 Task: Search one way flight ticket for 2 adults, 2 infants in seat and 1 infant on lap in first from Nome: Nome Airport to Wilmington: Wilmington International Airport on 8-6-2023. Choice of flights is JetBlue. Number of bags: 3 checked bags. Price is upto 100000. Outbound departure time preference is 6:15.
Action: Mouse moved to (321, 135)
Screenshot: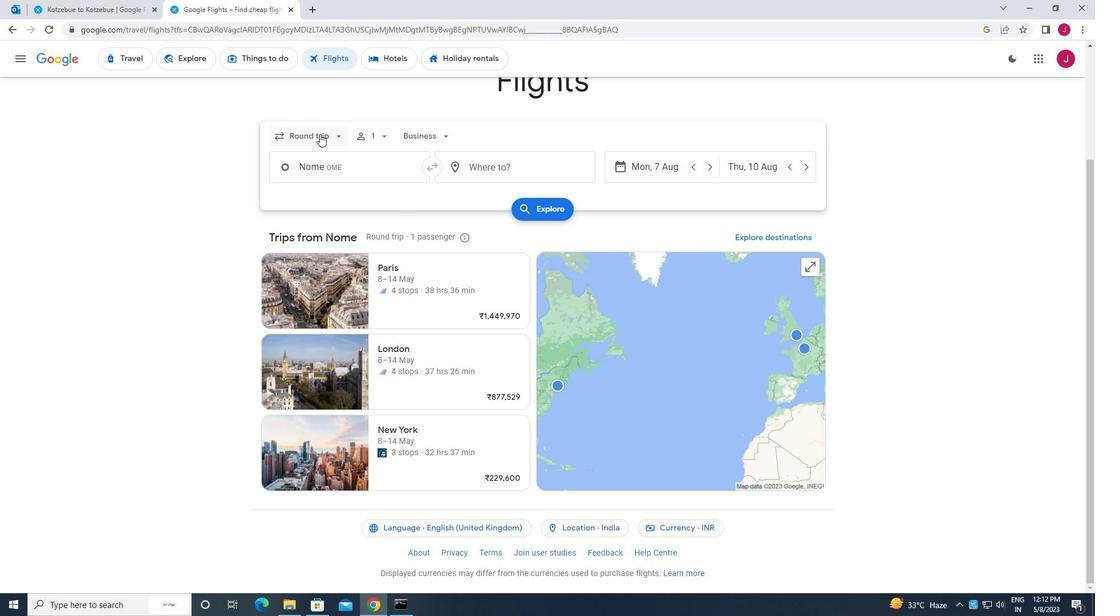 
Action: Mouse pressed left at (321, 135)
Screenshot: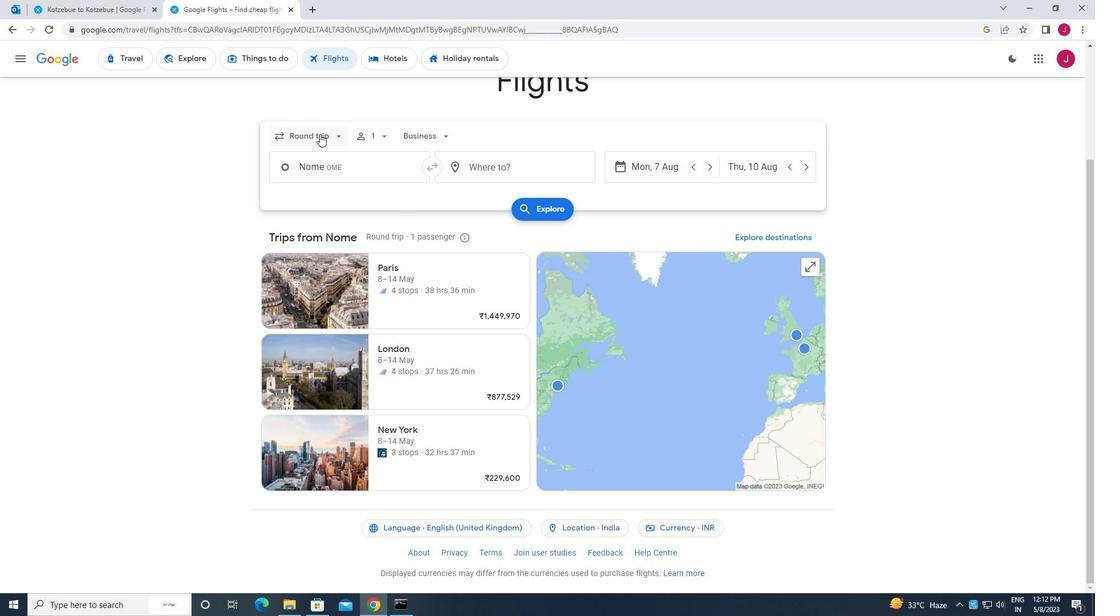 
Action: Mouse moved to (328, 185)
Screenshot: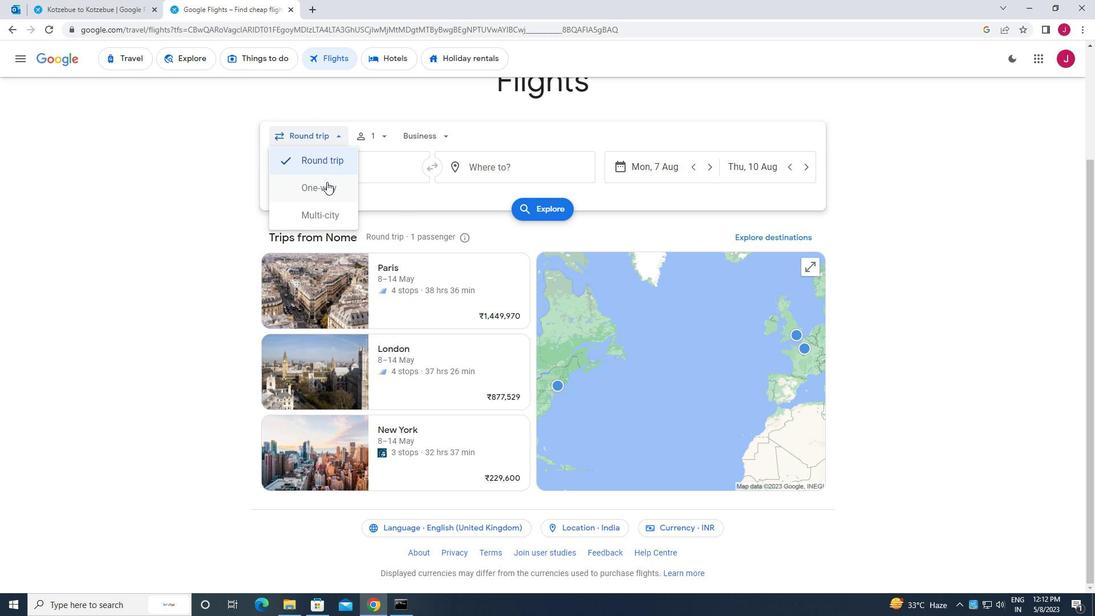 
Action: Mouse pressed left at (328, 185)
Screenshot: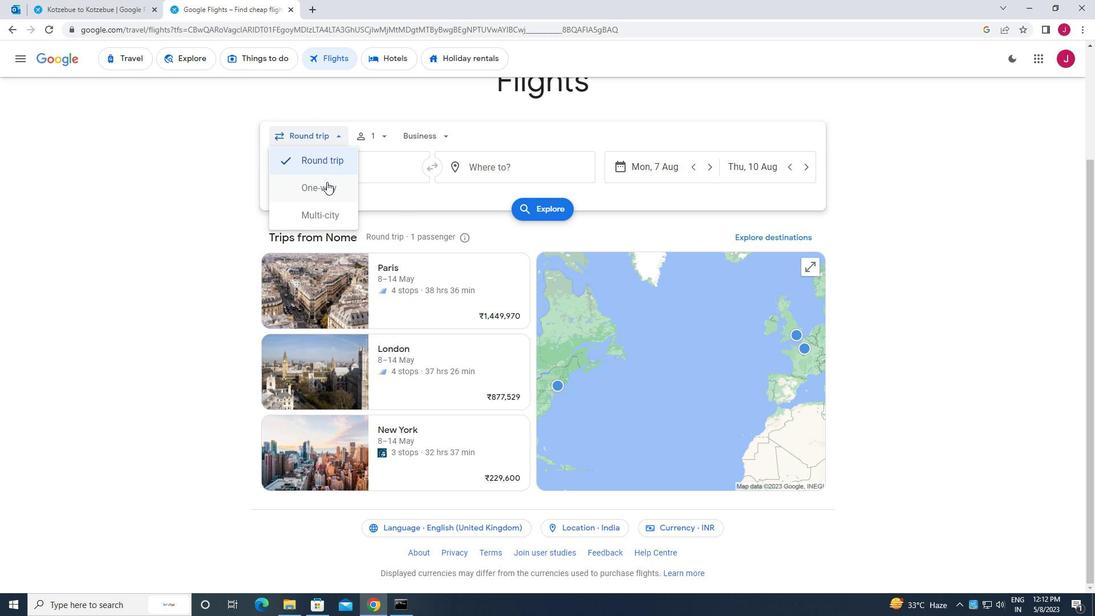 
Action: Mouse moved to (376, 135)
Screenshot: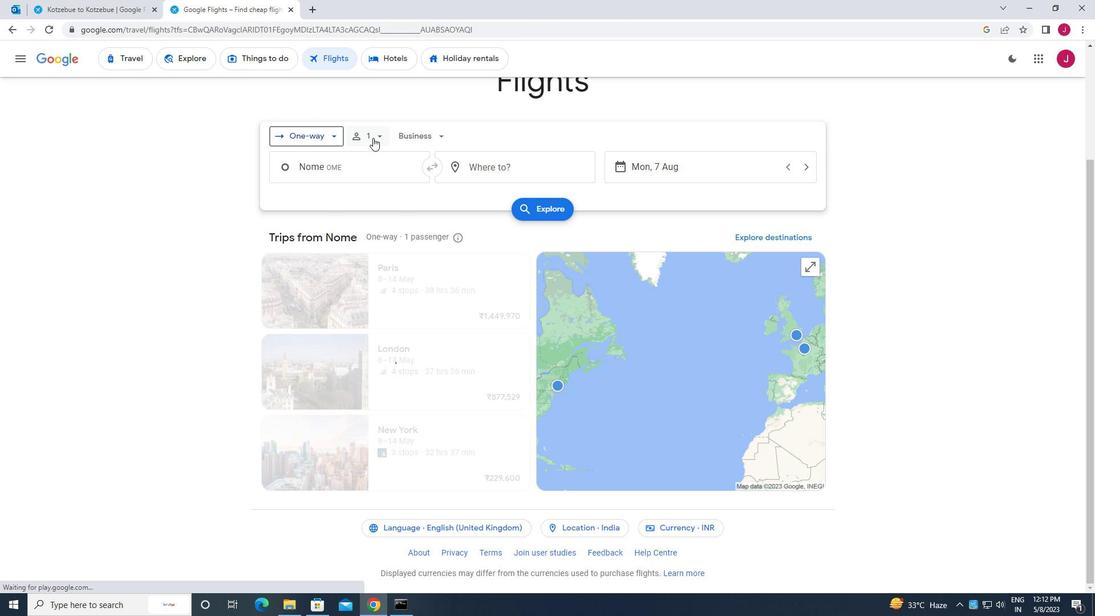 
Action: Mouse pressed left at (376, 135)
Screenshot: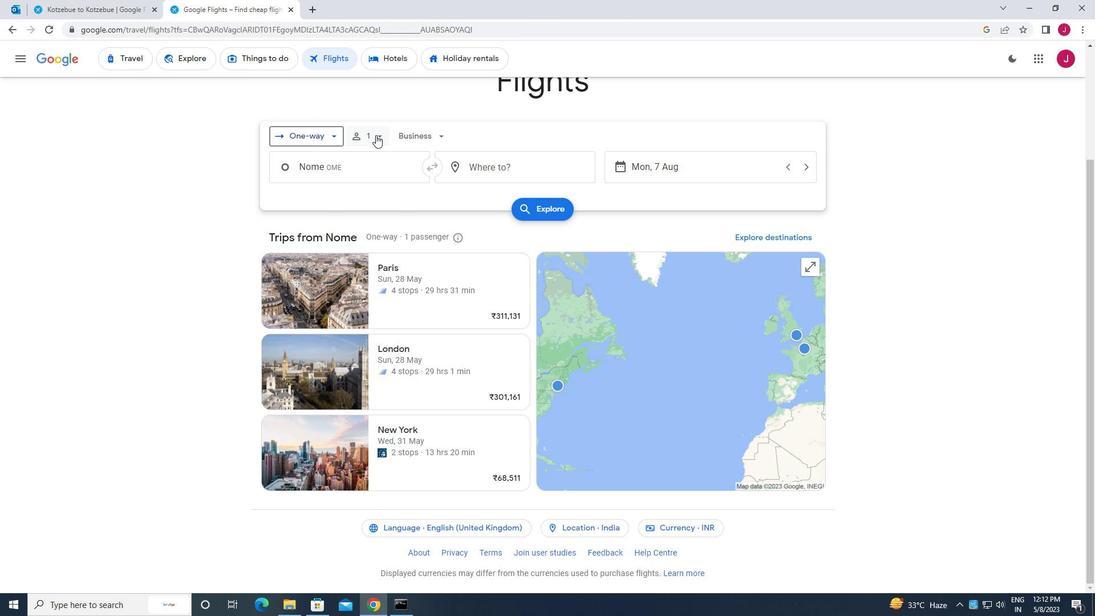 
Action: Mouse moved to (469, 164)
Screenshot: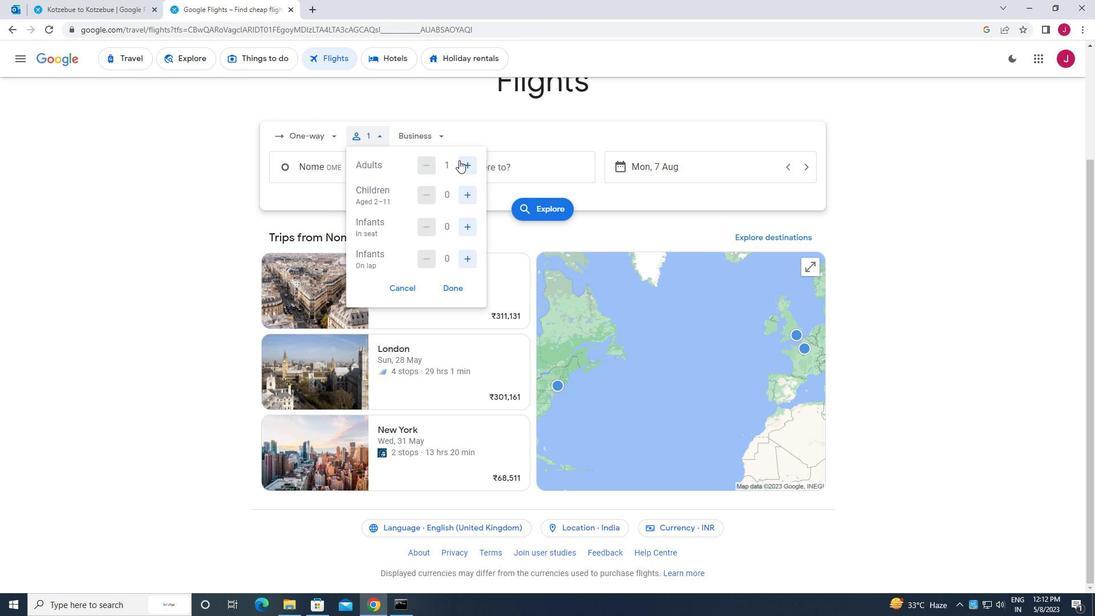 
Action: Mouse pressed left at (469, 164)
Screenshot: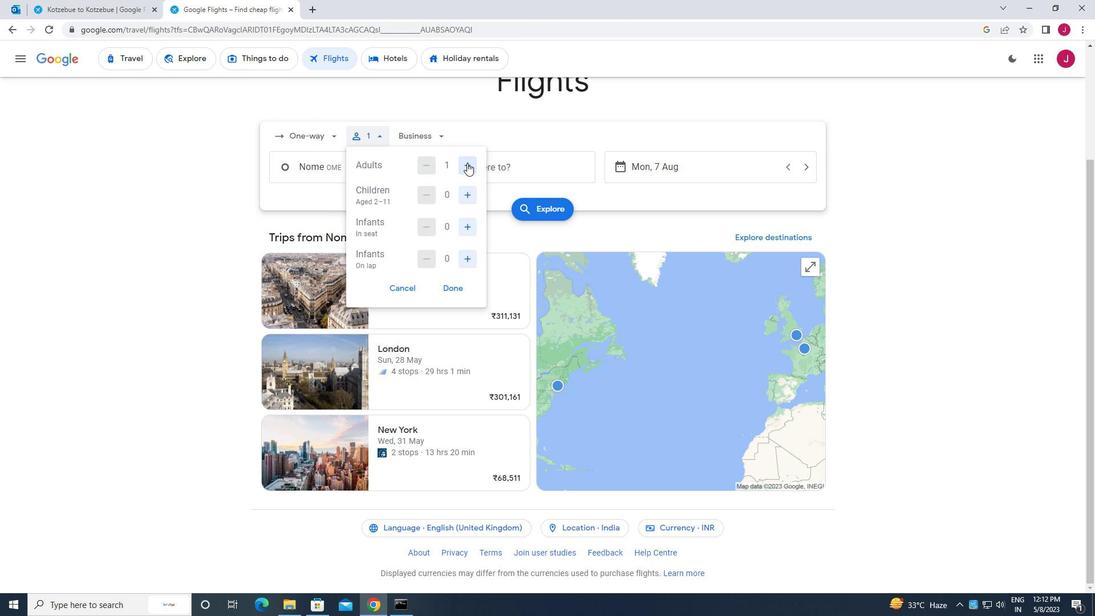 
Action: Mouse moved to (466, 196)
Screenshot: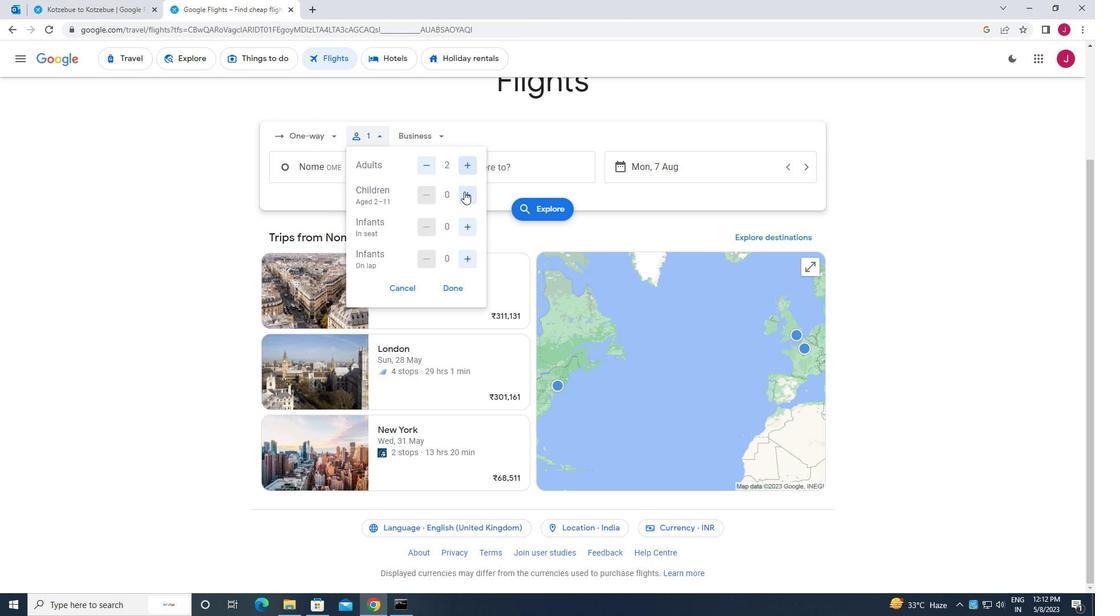 
Action: Mouse pressed left at (466, 196)
Screenshot: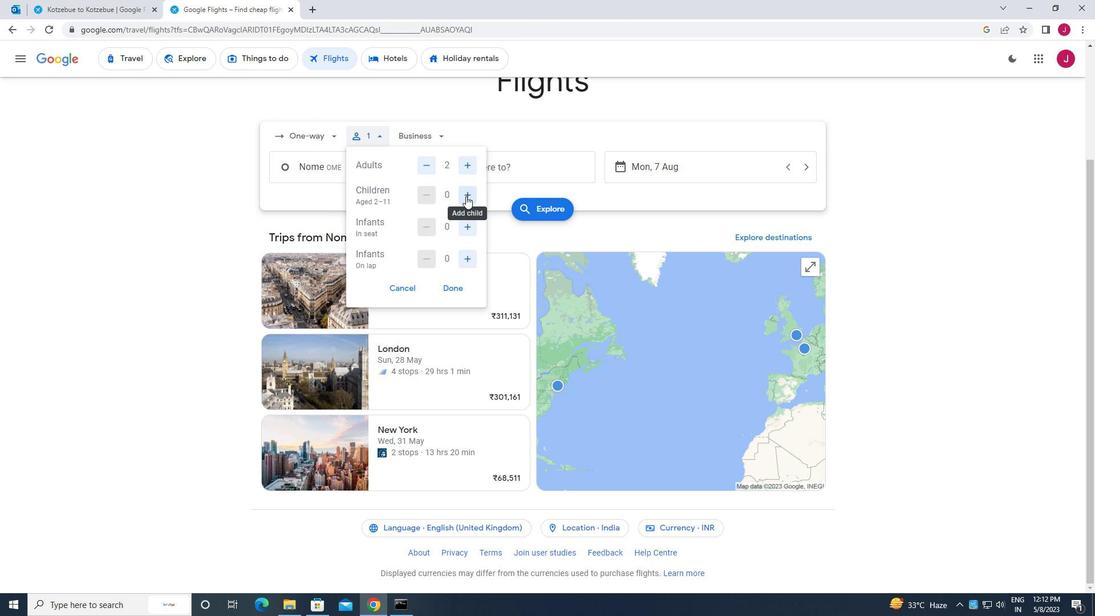 
Action: Mouse pressed left at (466, 196)
Screenshot: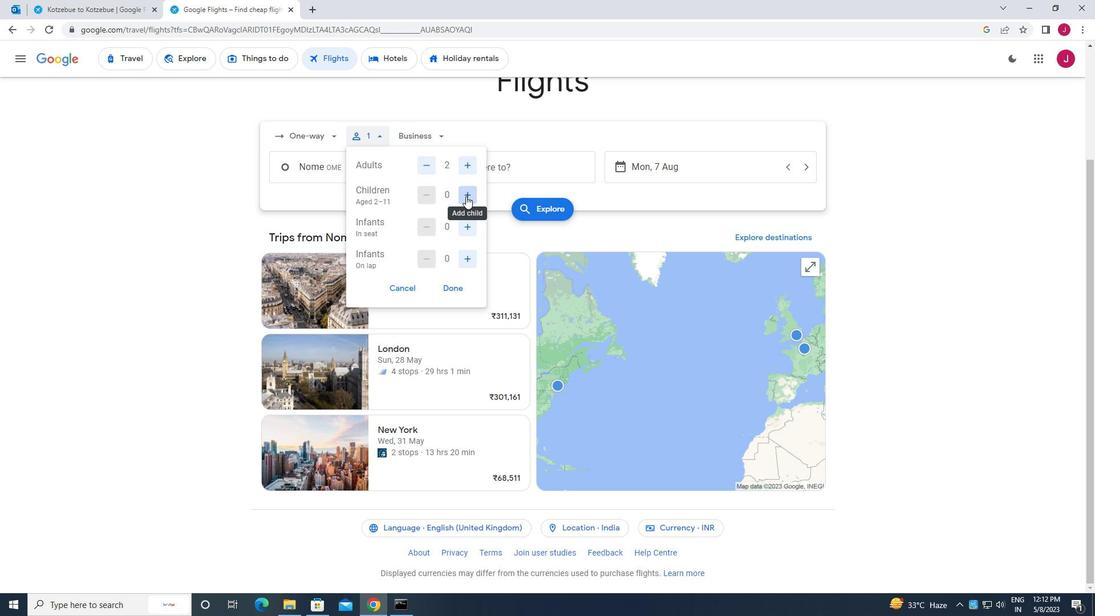 
Action: Mouse moved to (467, 257)
Screenshot: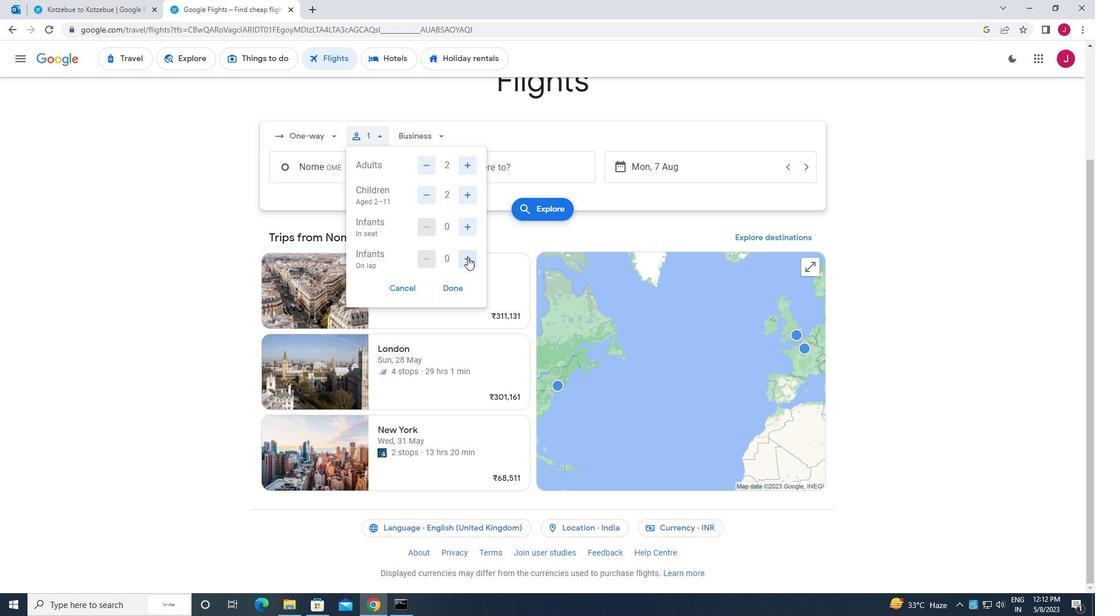 
Action: Mouse pressed left at (467, 257)
Screenshot: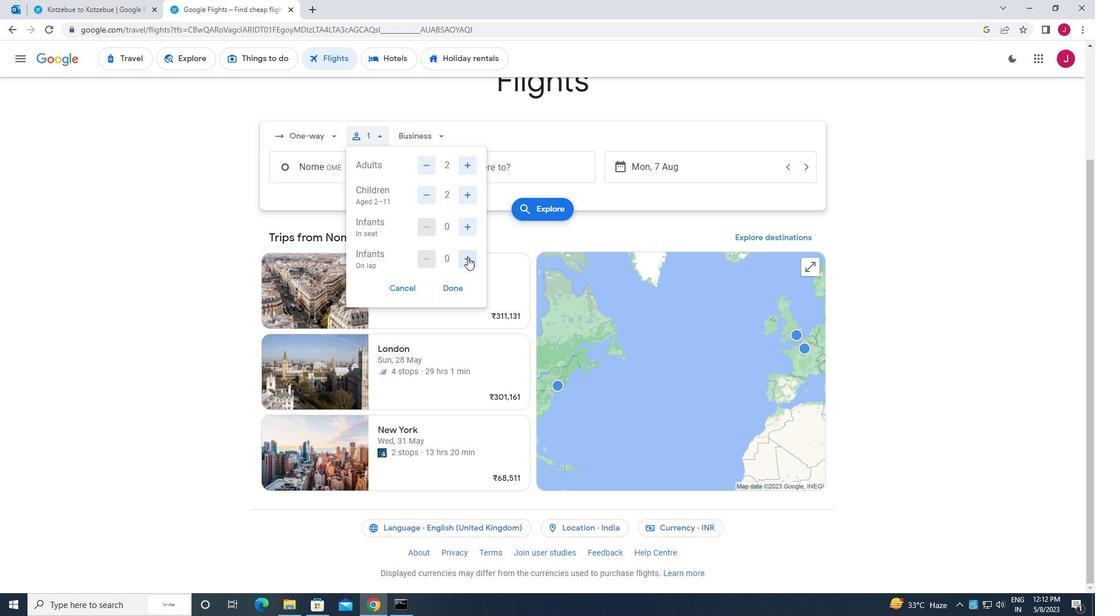 
Action: Mouse moved to (466, 228)
Screenshot: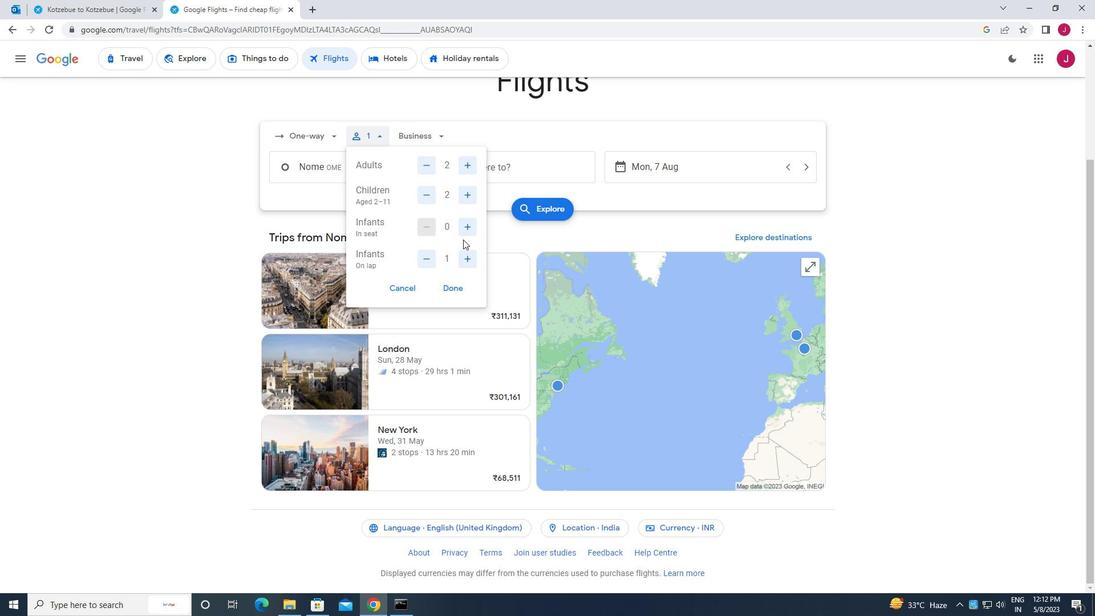 
Action: Mouse pressed left at (466, 228)
Screenshot: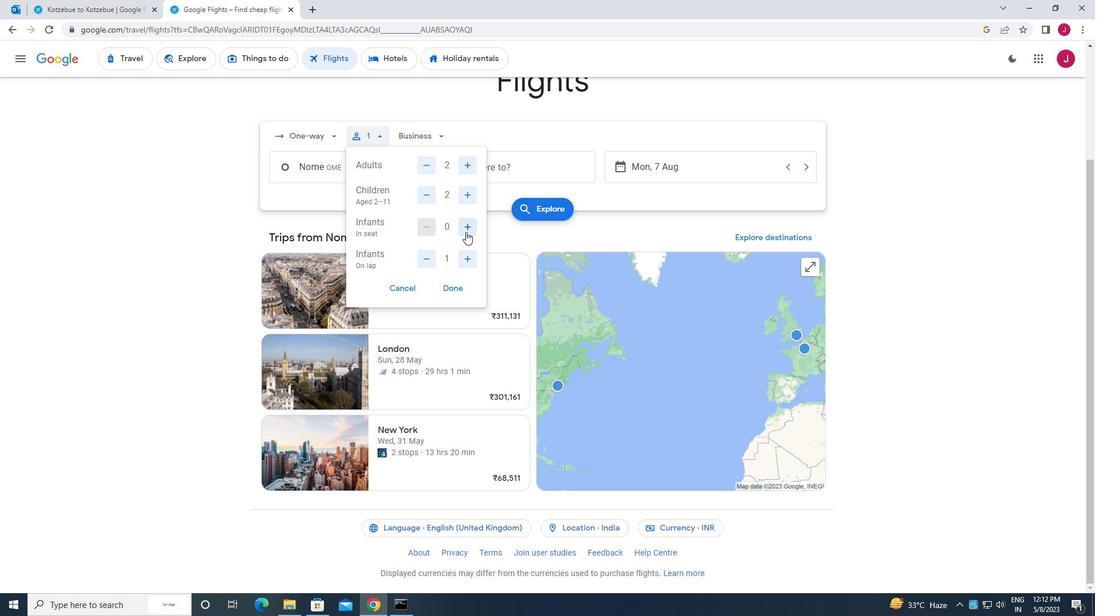 
Action: Mouse pressed left at (466, 228)
Screenshot: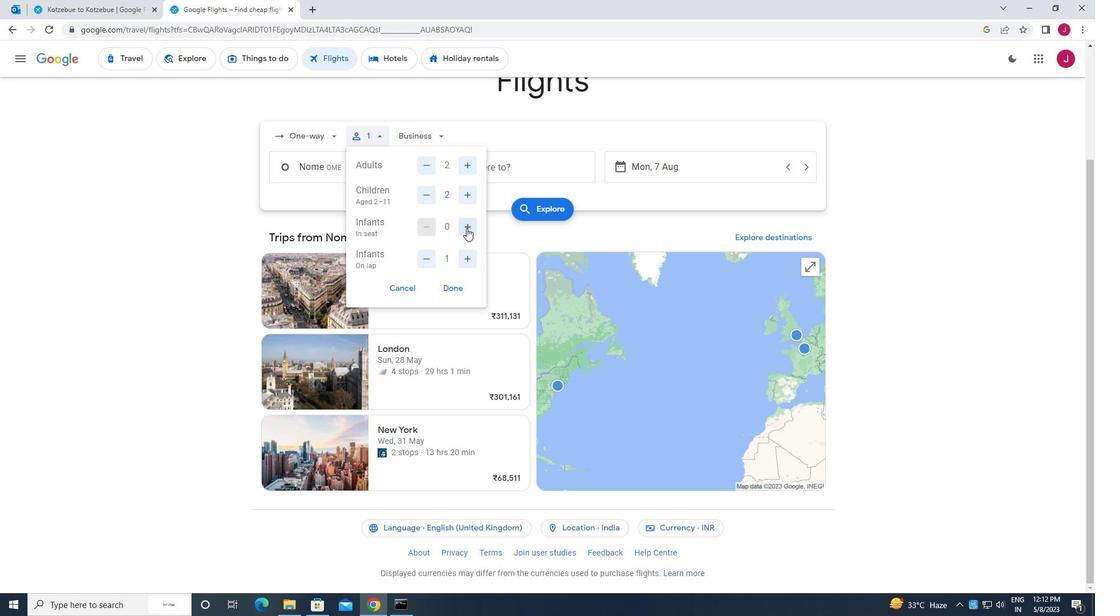 
Action: Mouse moved to (430, 195)
Screenshot: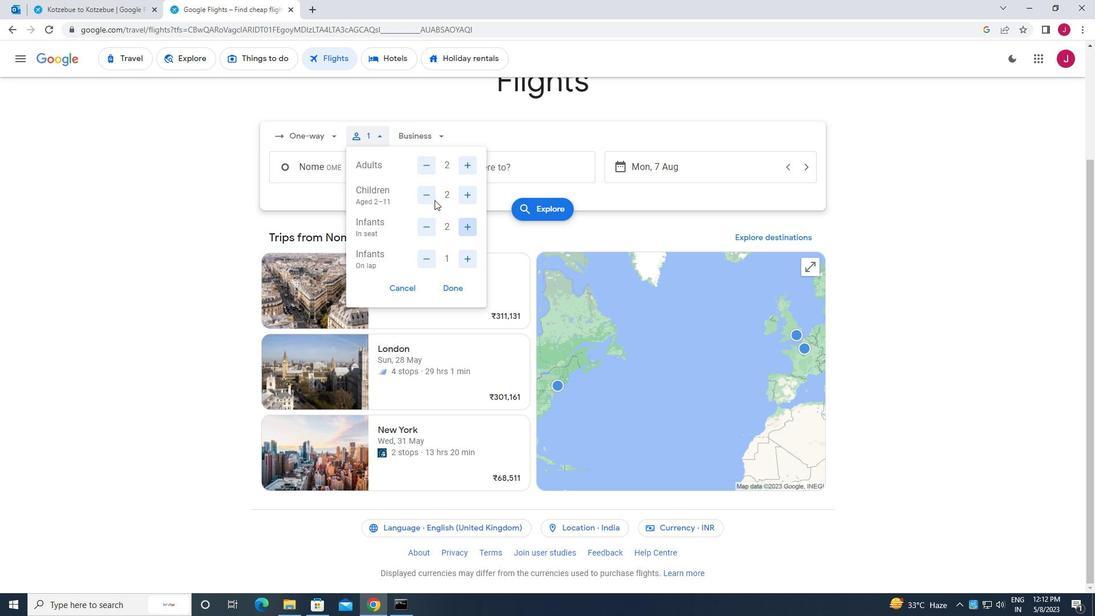 
Action: Mouse pressed left at (430, 195)
Screenshot: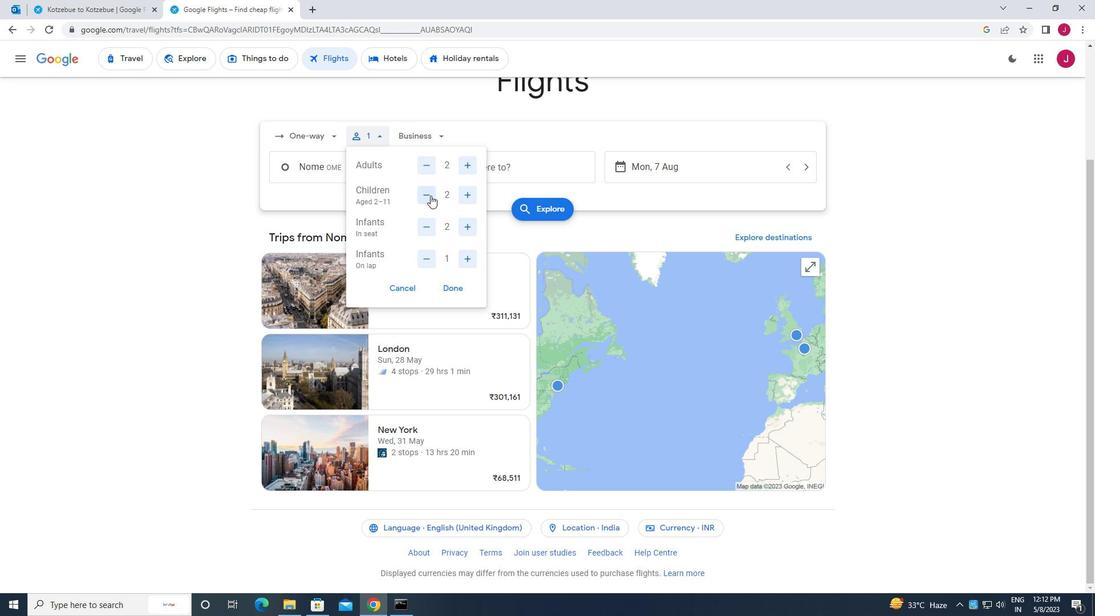 
Action: Mouse pressed left at (430, 195)
Screenshot: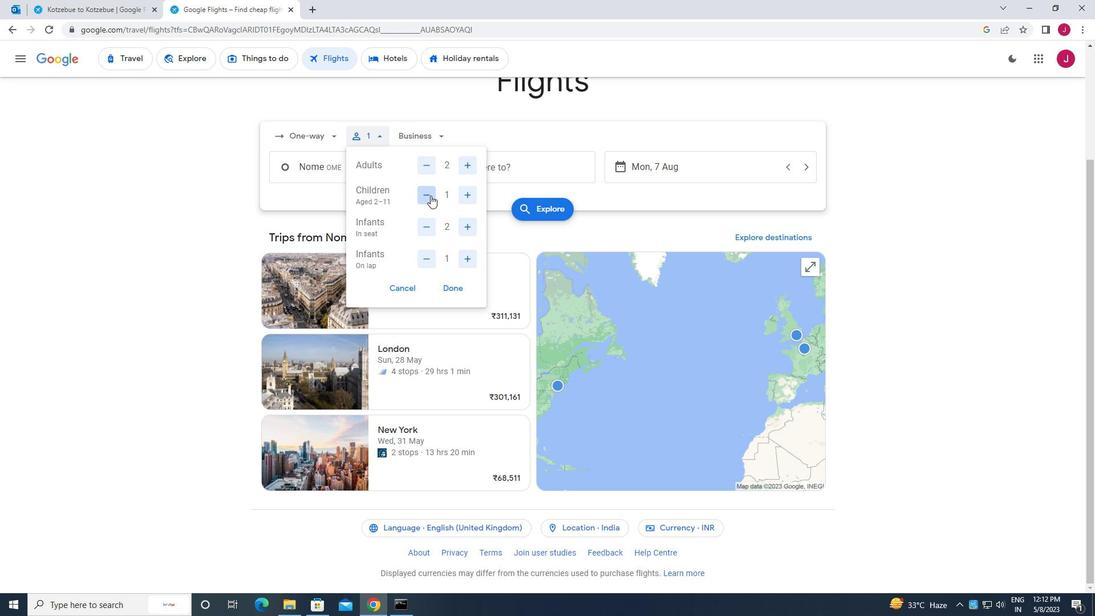 
Action: Mouse moved to (457, 287)
Screenshot: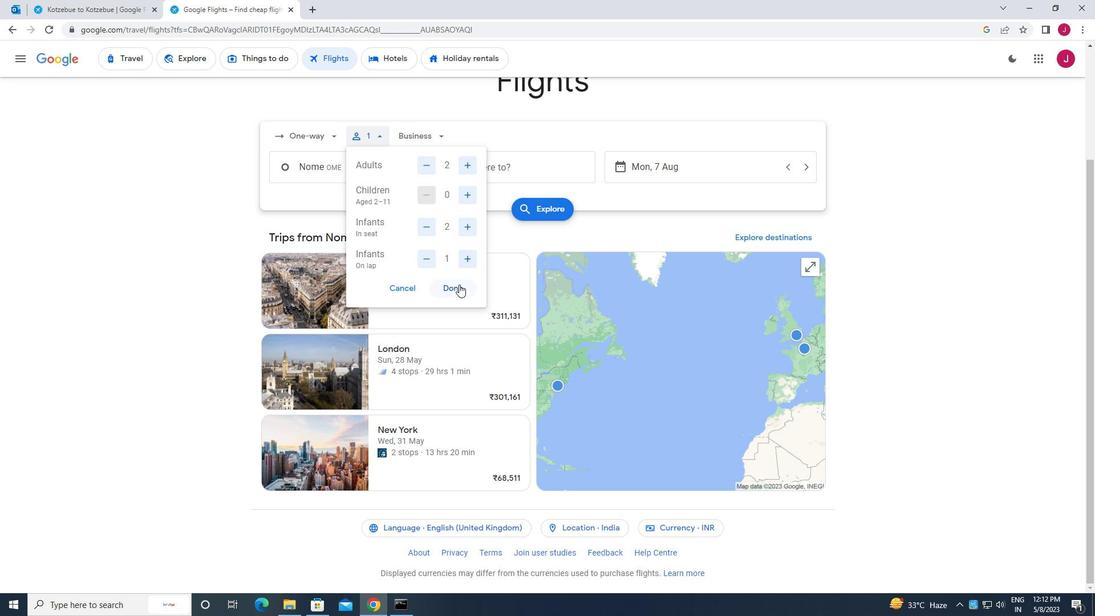
Action: Mouse pressed left at (457, 287)
Screenshot: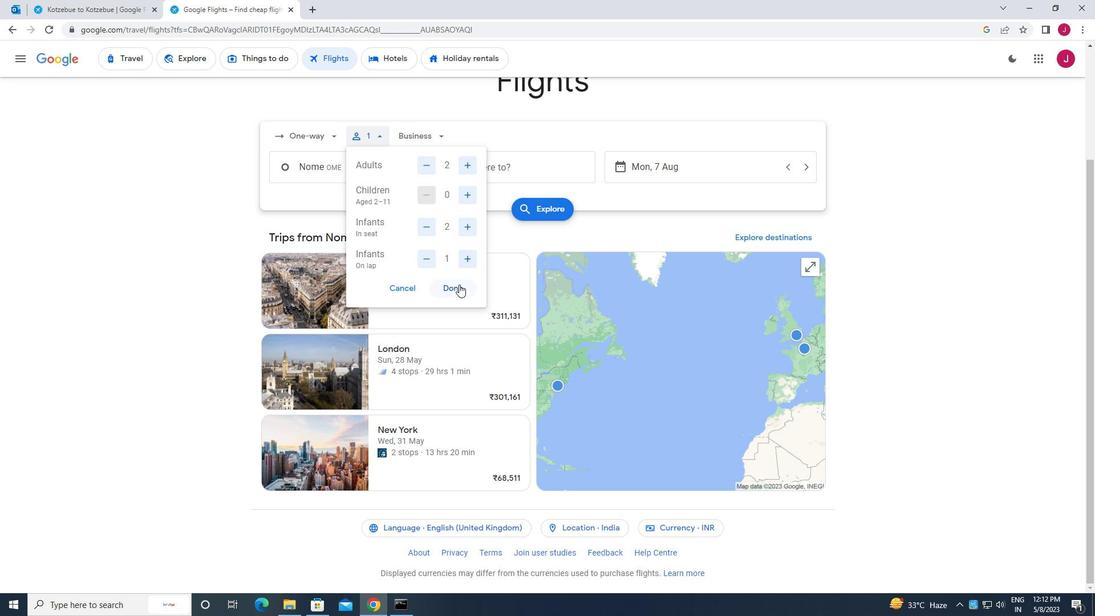 
Action: Mouse moved to (432, 139)
Screenshot: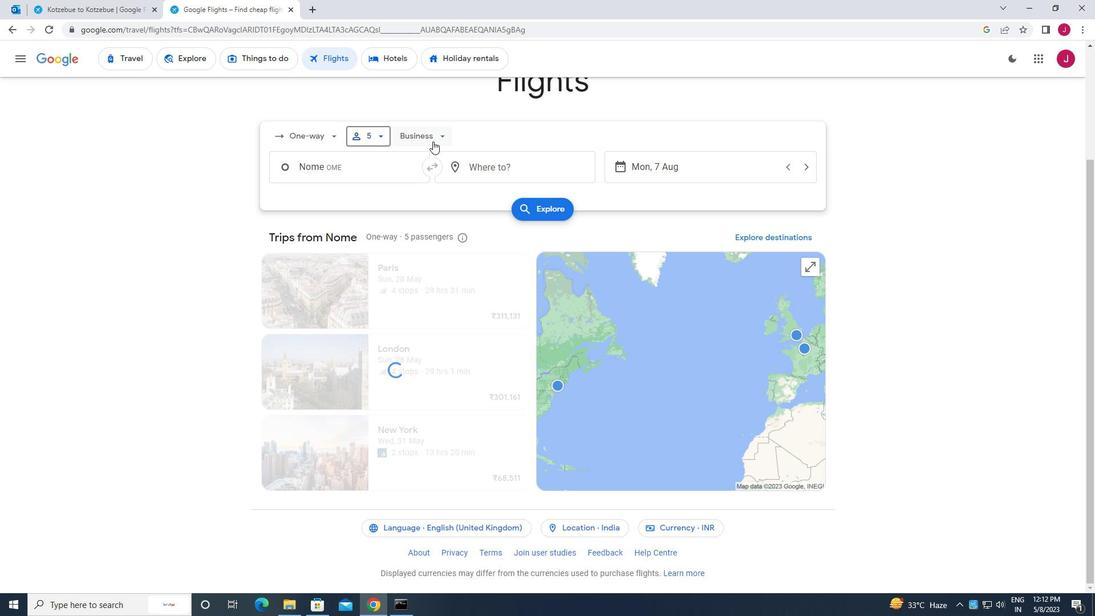 
Action: Mouse pressed left at (432, 139)
Screenshot: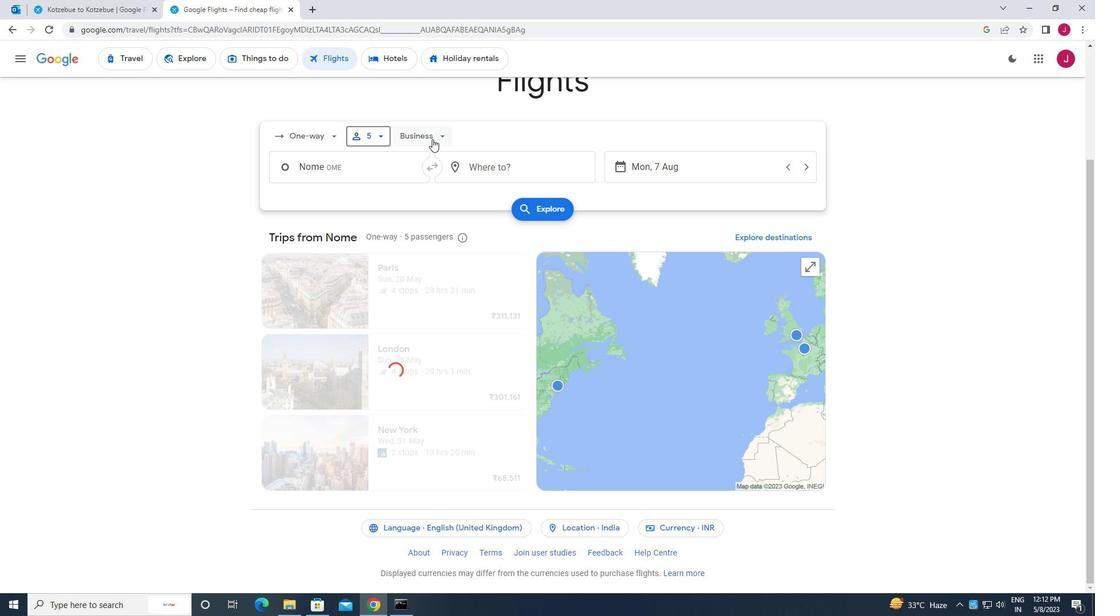
Action: Mouse moved to (435, 240)
Screenshot: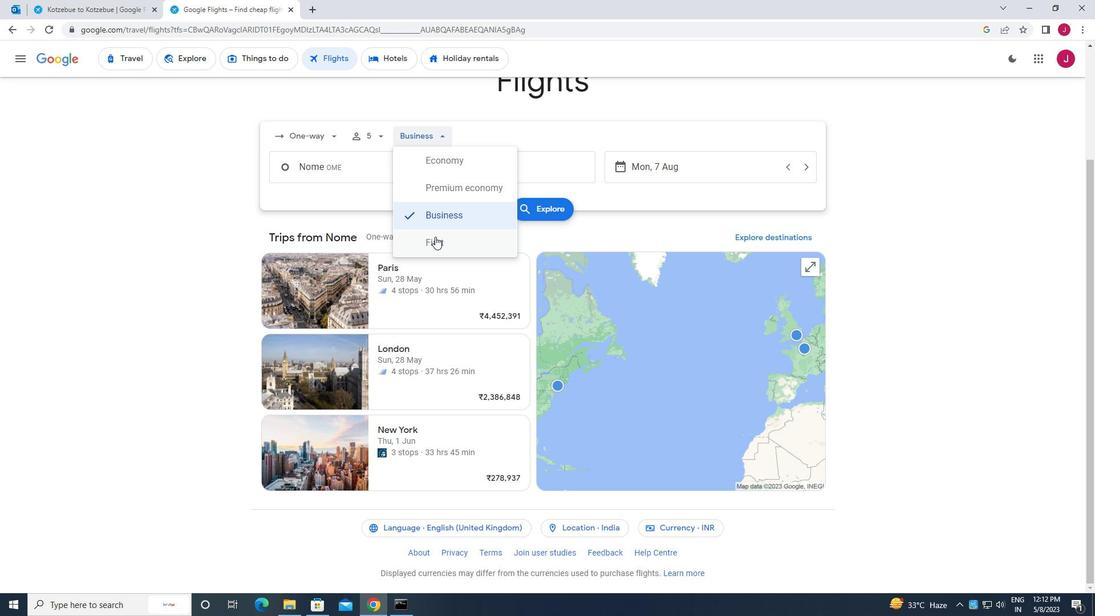 
Action: Mouse pressed left at (435, 240)
Screenshot: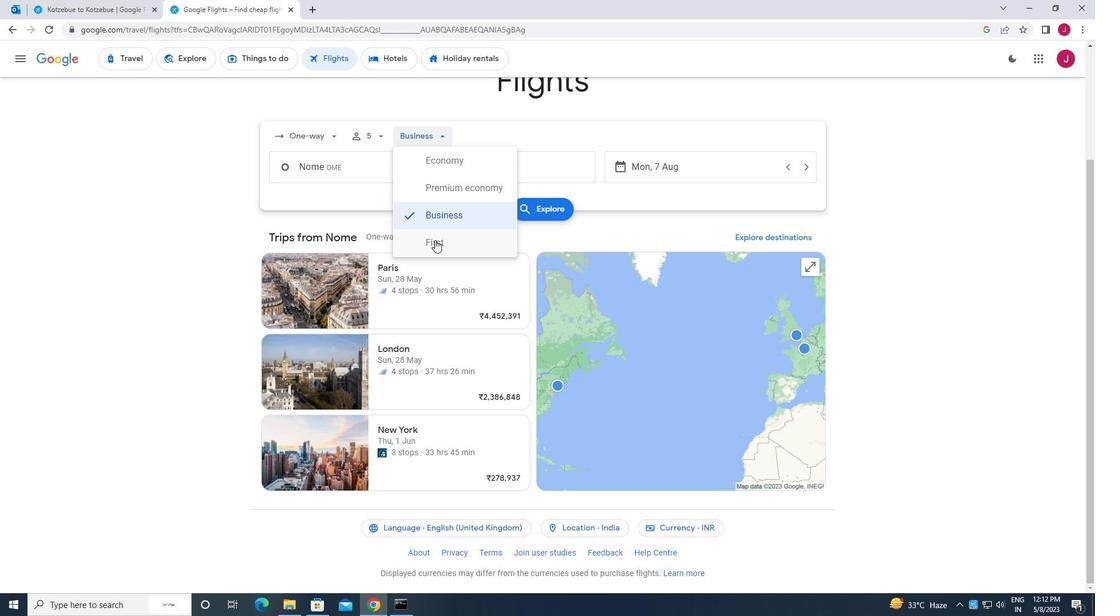 
Action: Mouse moved to (362, 171)
Screenshot: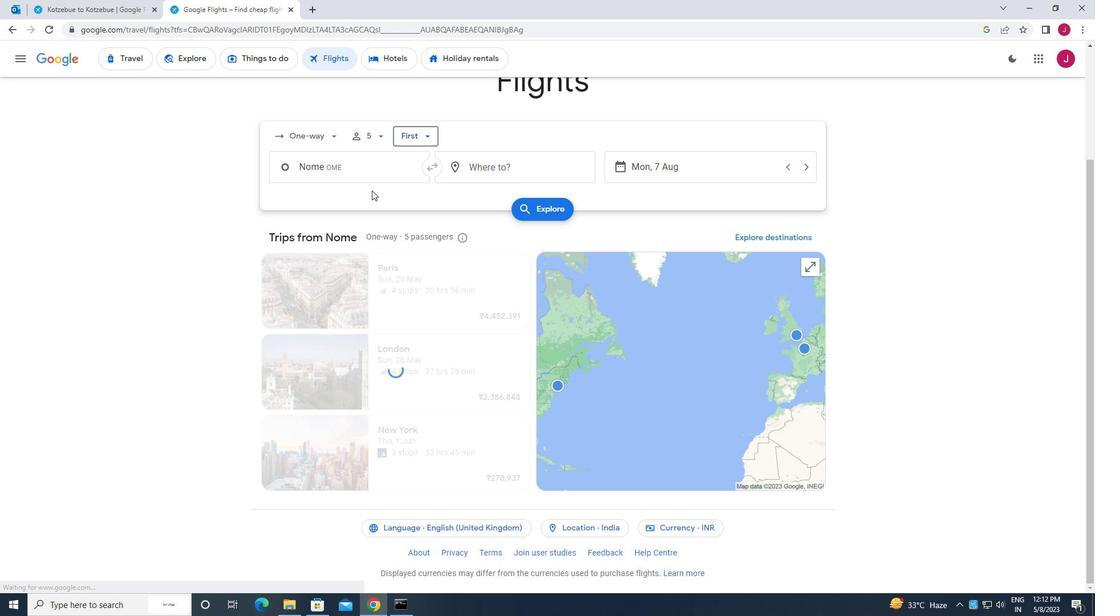 
Action: Mouse pressed left at (362, 171)
Screenshot: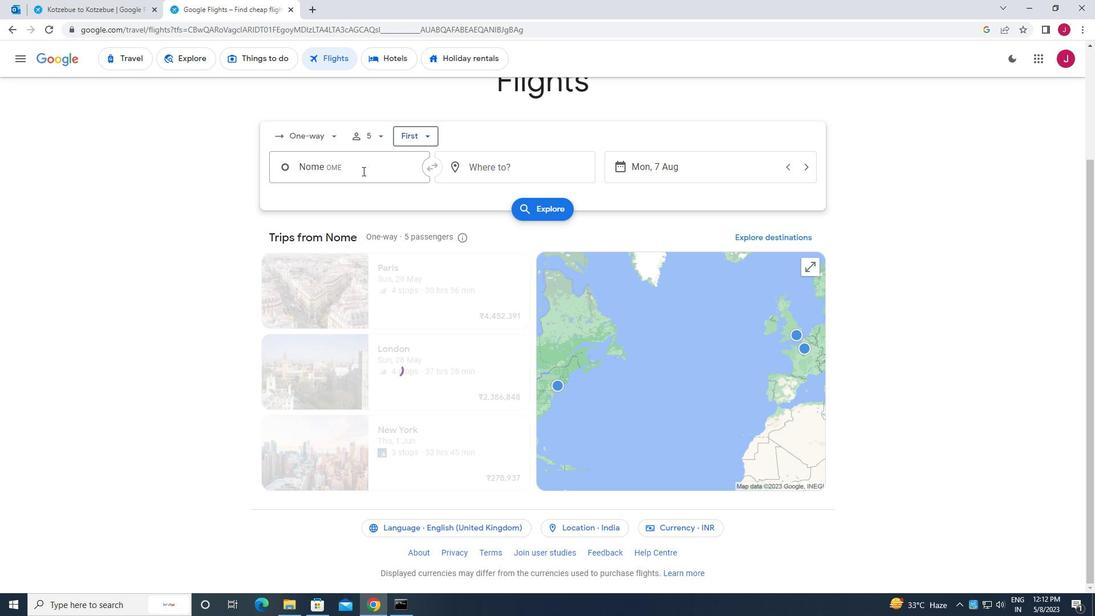 
Action: Key pressed nome
Screenshot: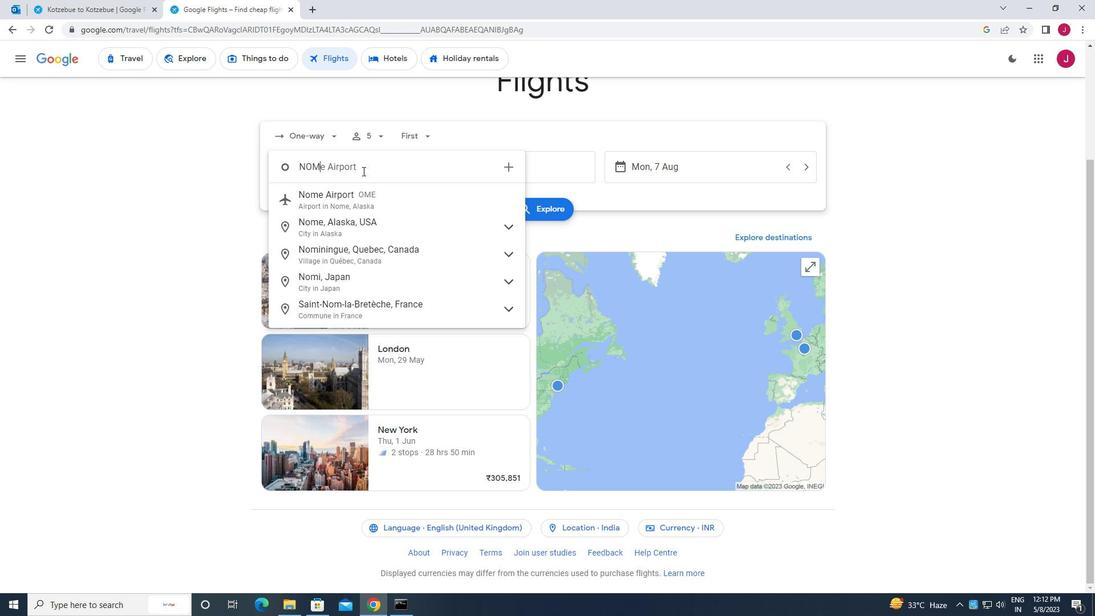 
Action: Mouse moved to (359, 197)
Screenshot: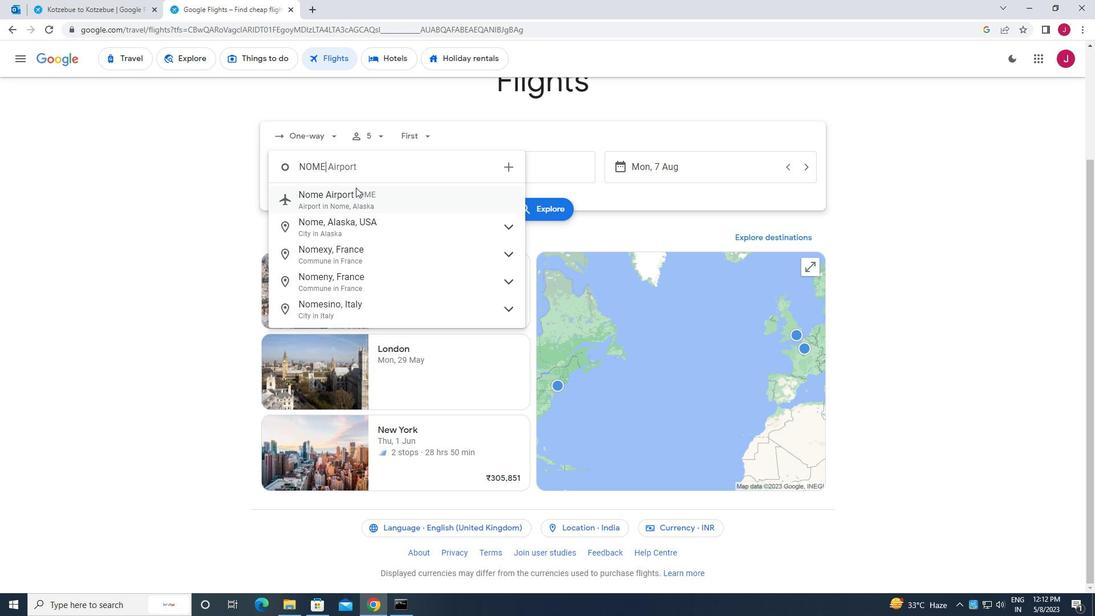 
Action: Mouse pressed left at (359, 197)
Screenshot: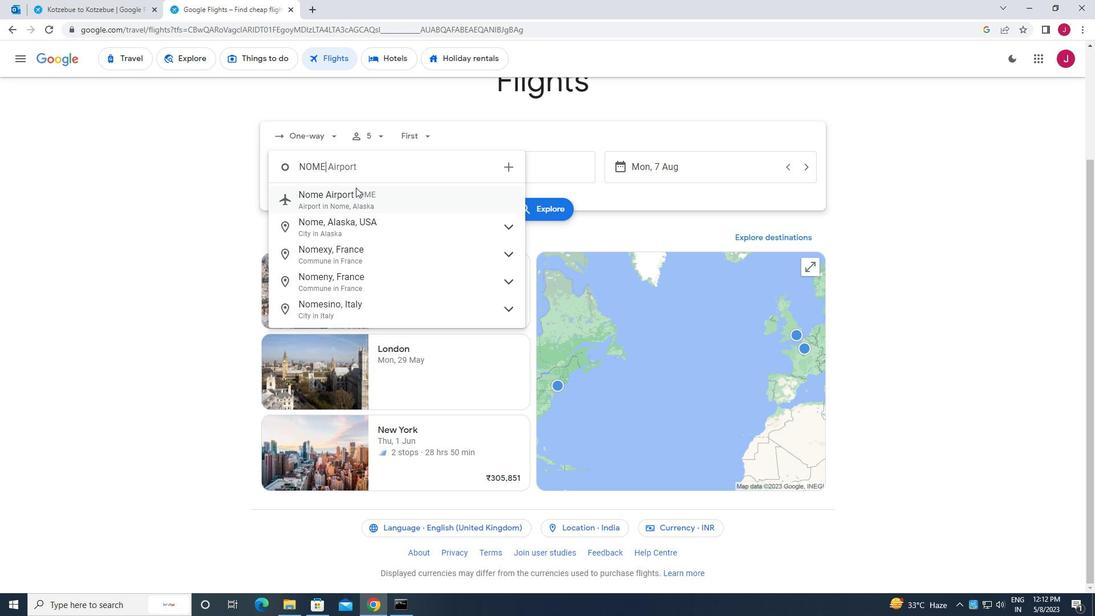 
Action: Mouse moved to (474, 168)
Screenshot: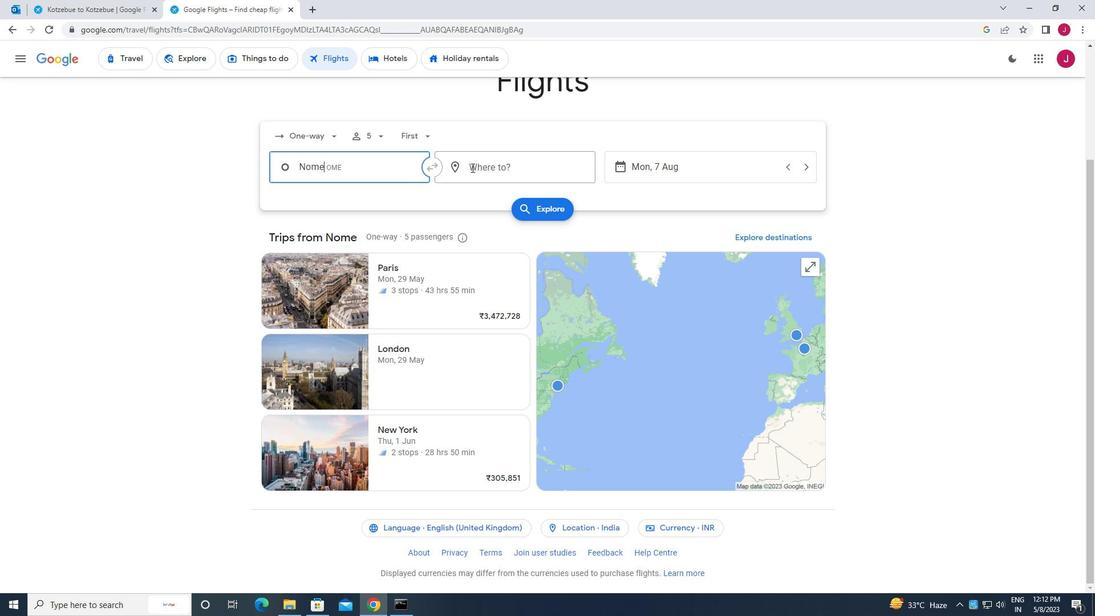 
Action: Mouse pressed left at (474, 168)
Screenshot: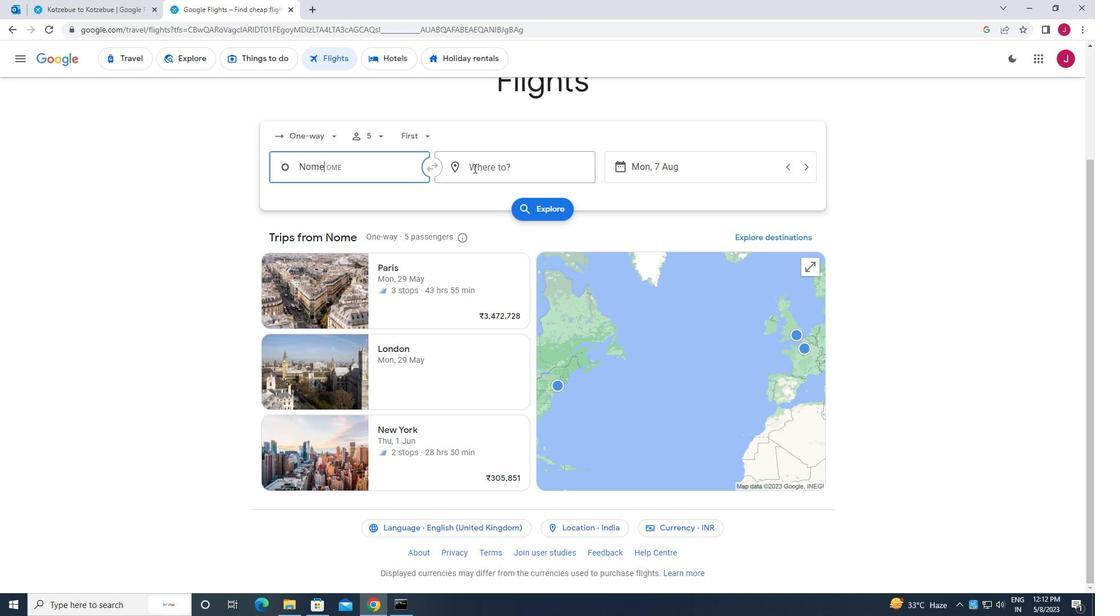 
Action: Mouse moved to (509, 208)
Screenshot: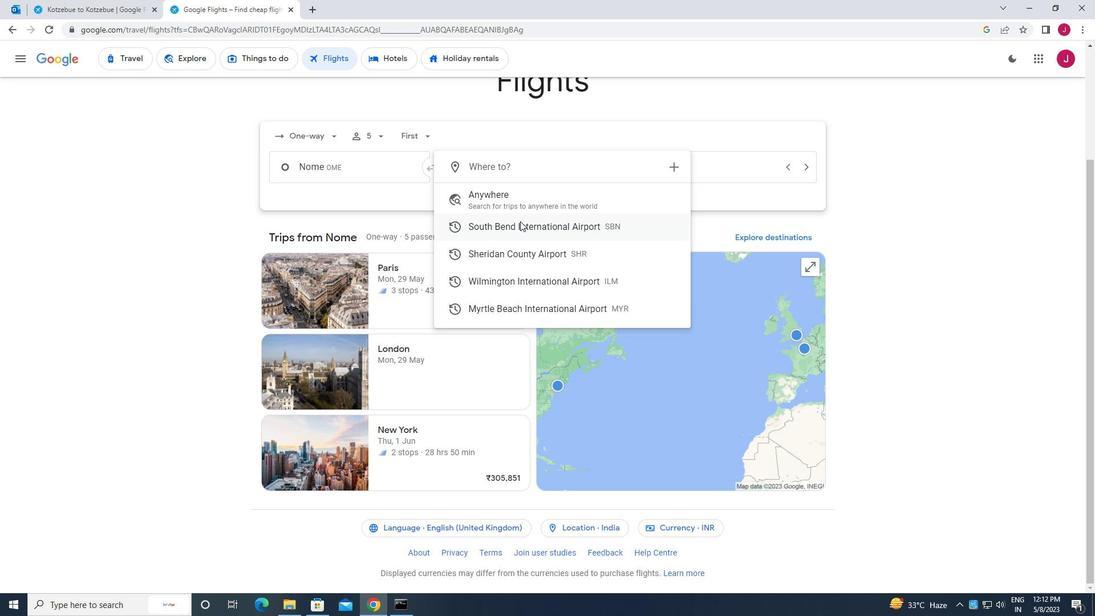 
Action: Key pressed wilmi
Screenshot: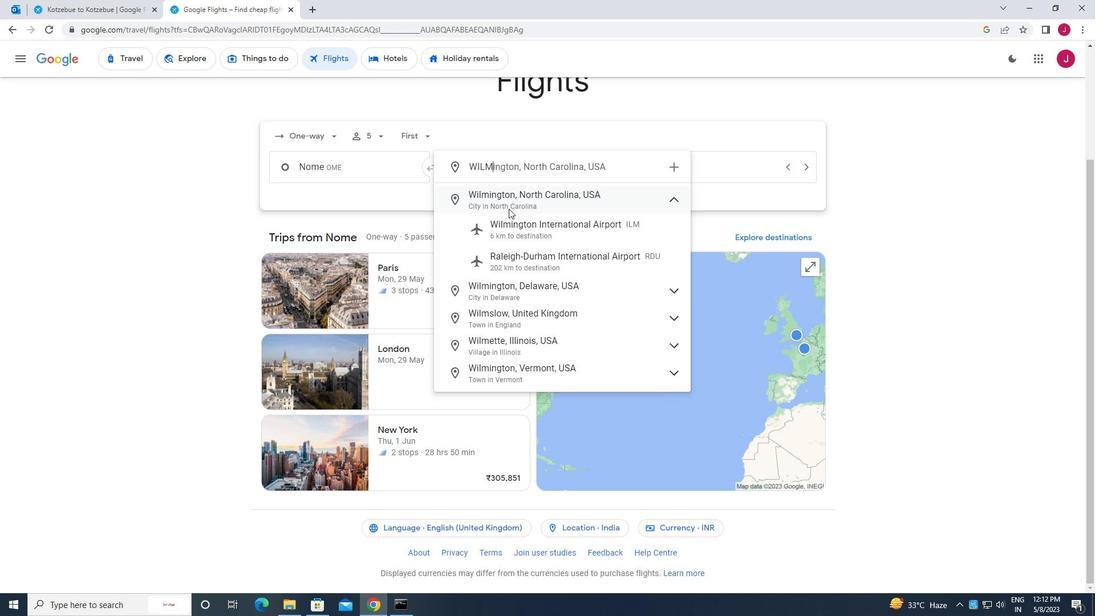 
Action: Mouse moved to (538, 228)
Screenshot: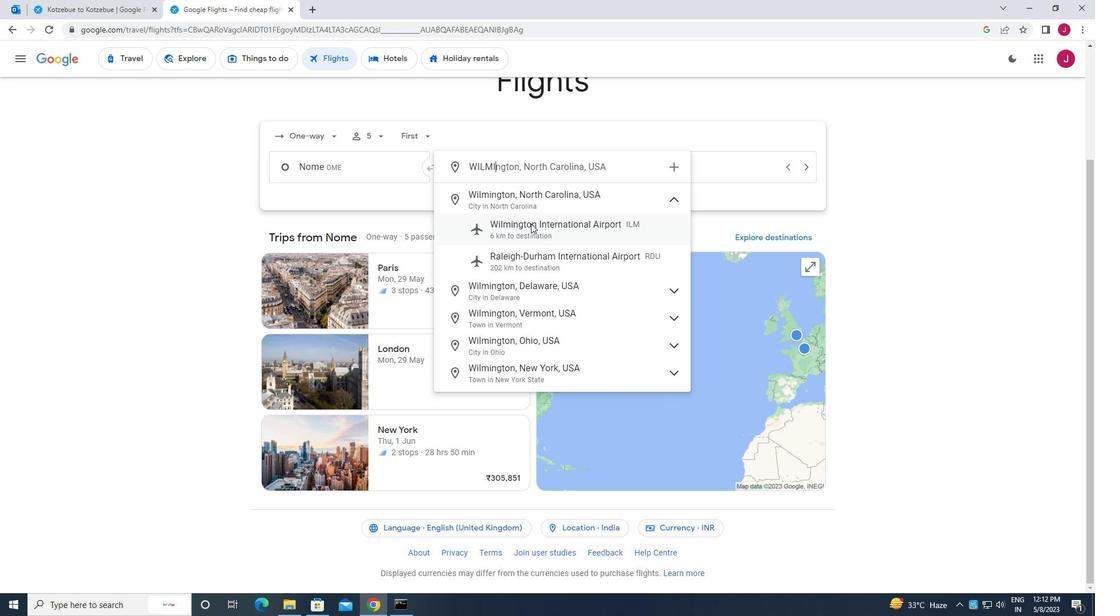 
Action: Mouse pressed left at (538, 228)
Screenshot: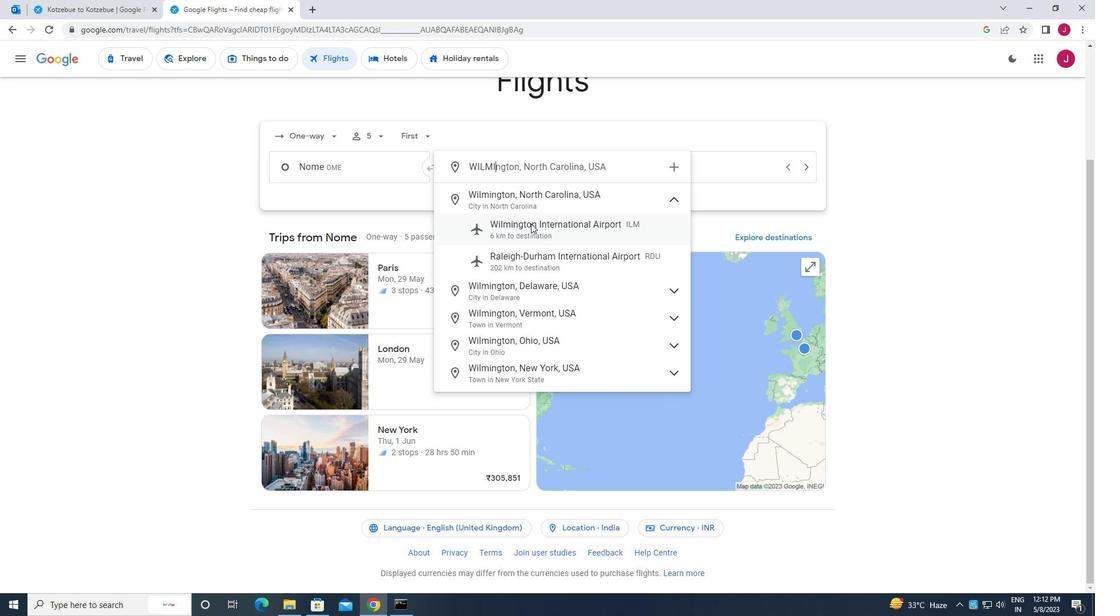 
Action: Mouse moved to (663, 163)
Screenshot: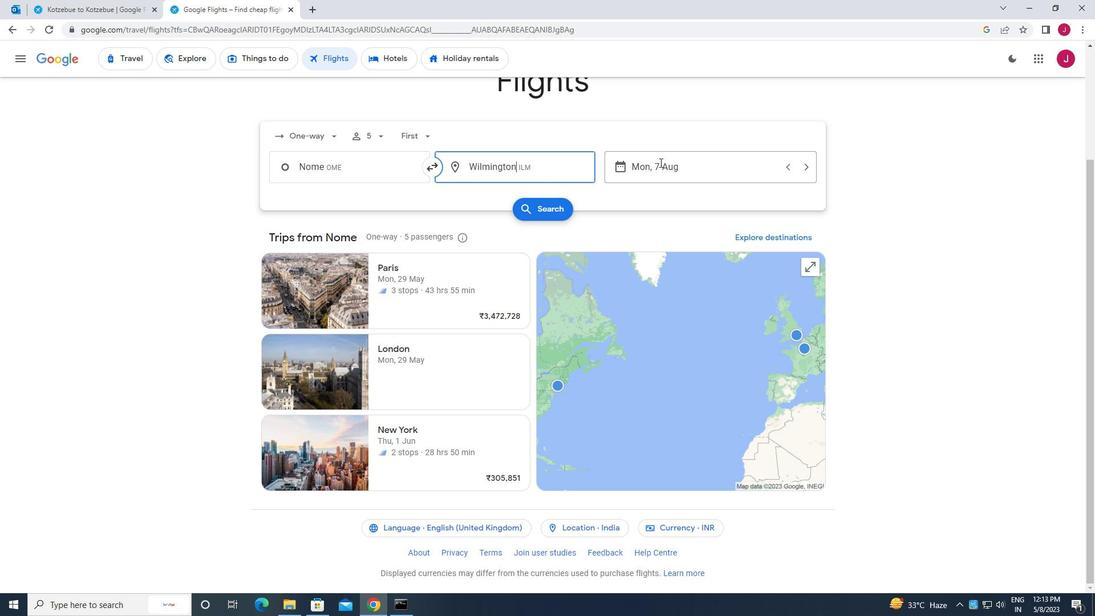 
Action: Mouse pressed left at (663, 163)
Screenshot: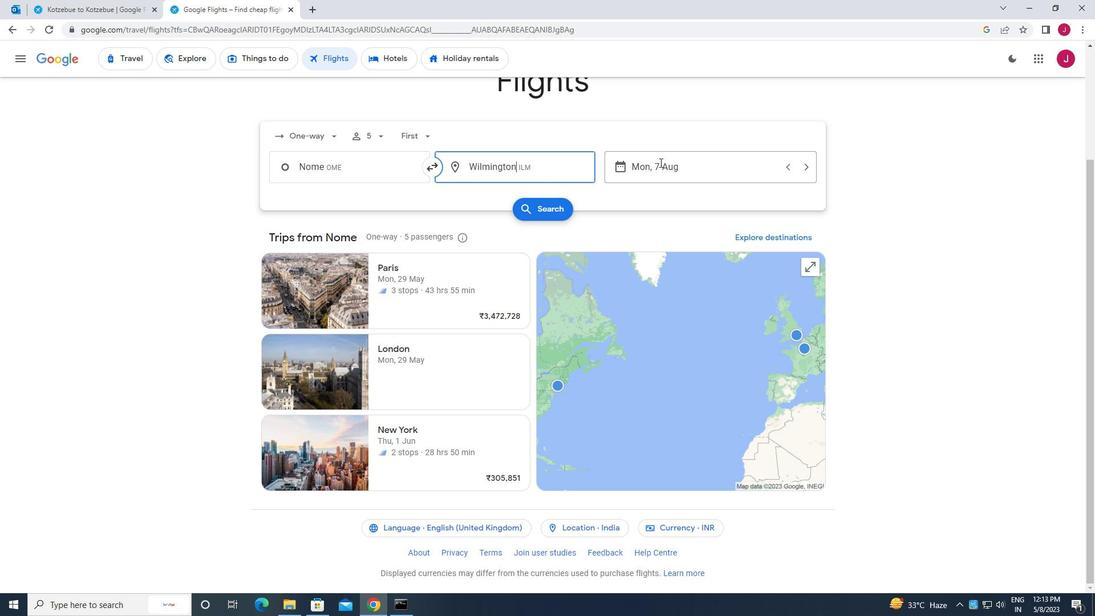
Action: Mouse moved to (408, 287)
Screenshot: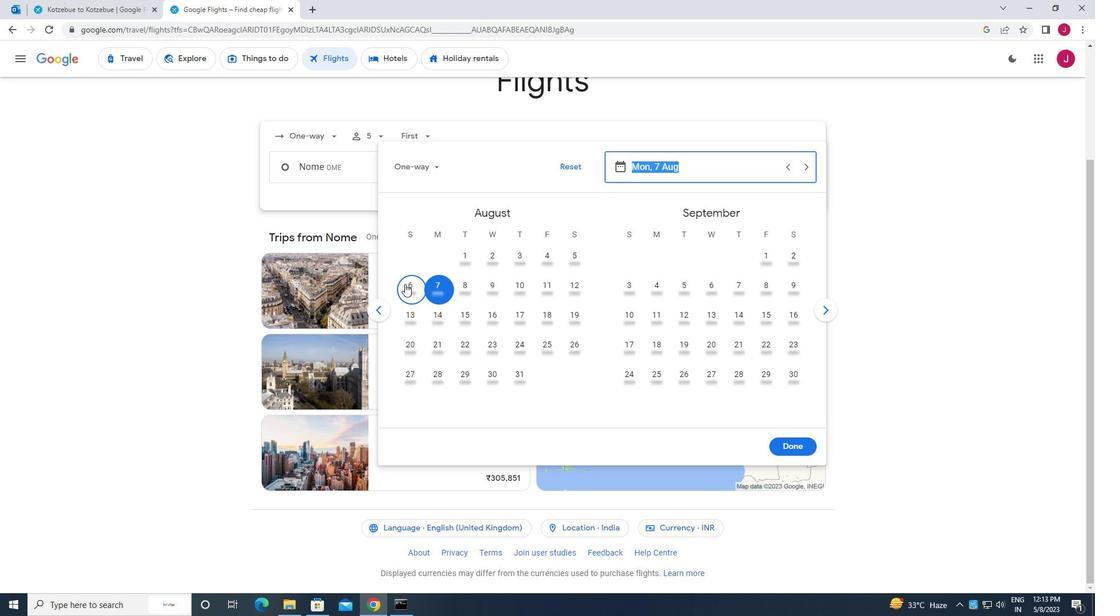 
Action: Mouse pressed left at (408, 287)
Screenshot: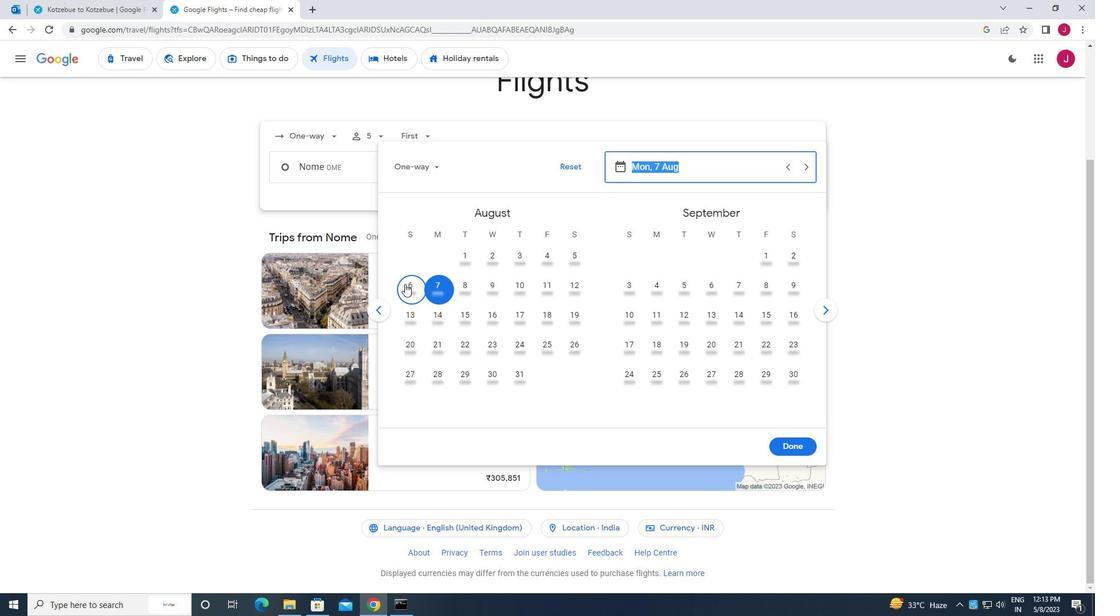 
Action: Mouse moved to (789, 450)
Screenshot: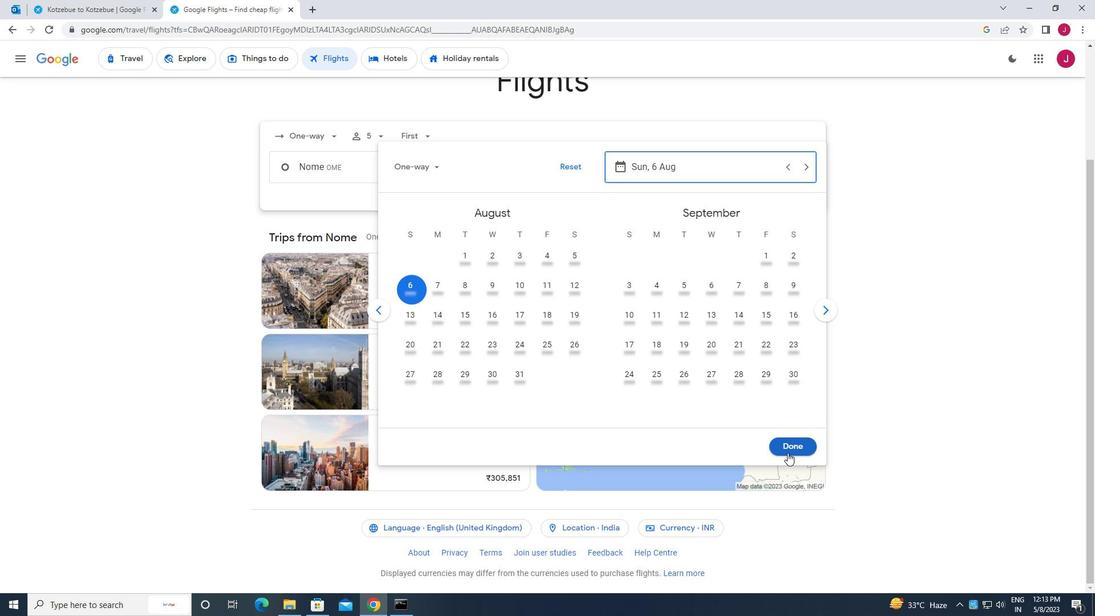 
Action: Mouse pressed left at (789, 450)
Screenshot: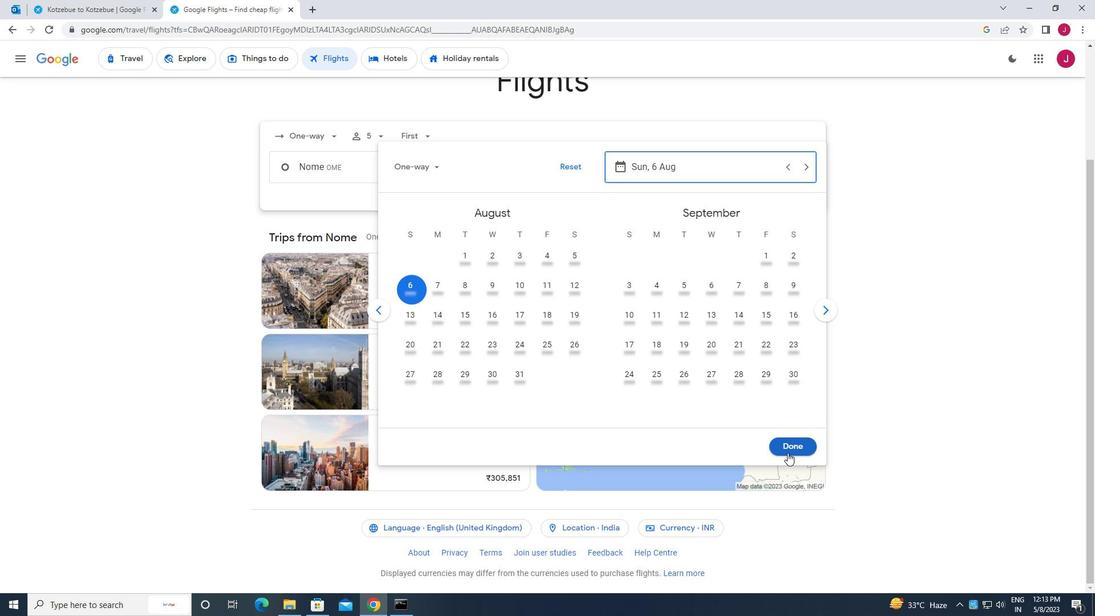 
Action: Mouse moved to (553, 206)
Screenshot: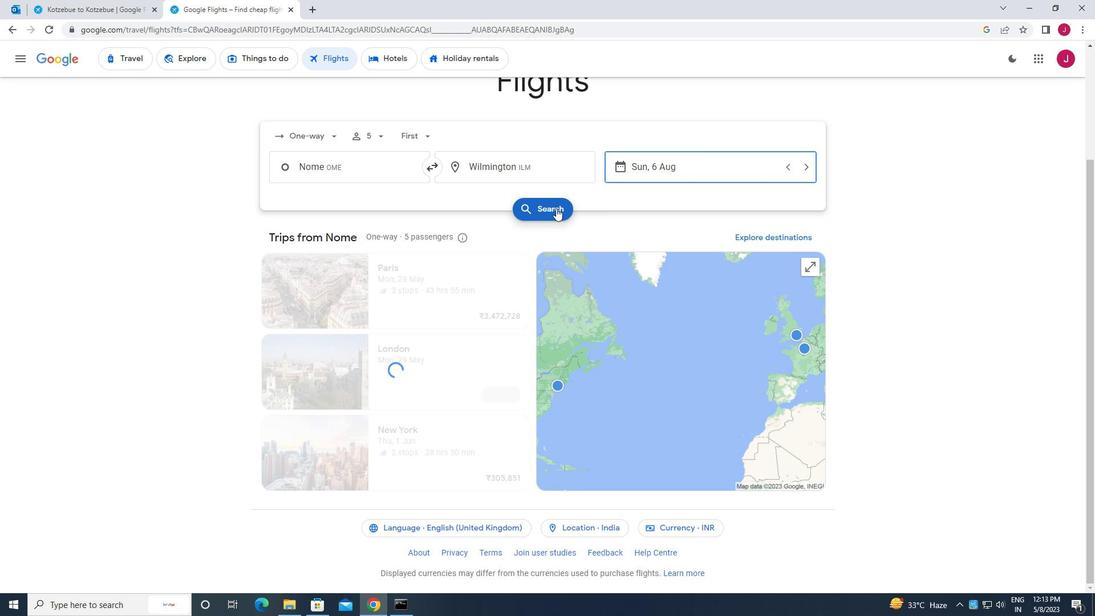 
Action: Mouse pressed left at (553, 206)
Screenshot: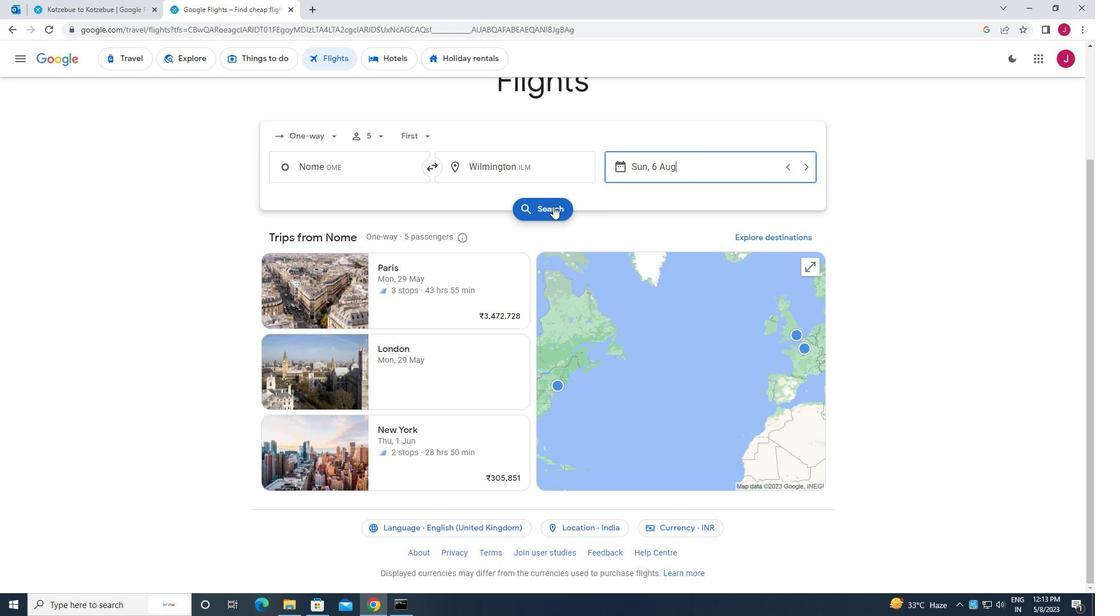 
Action: Mouse moved to (278, 163)
Screenshot: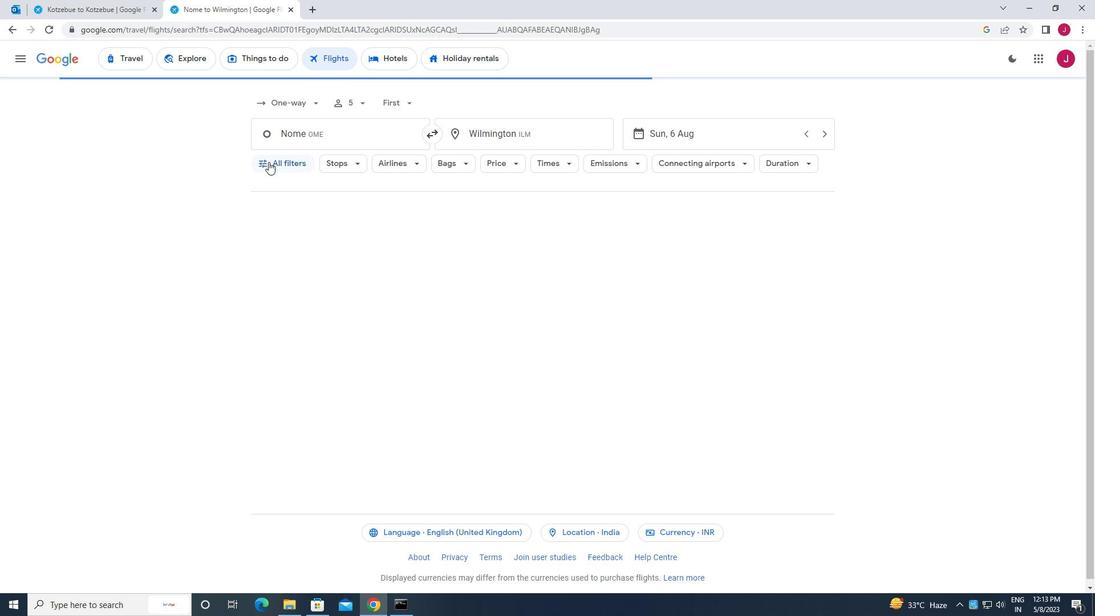 
Action: Mouse pressed left at (278, 163)
Screenshot: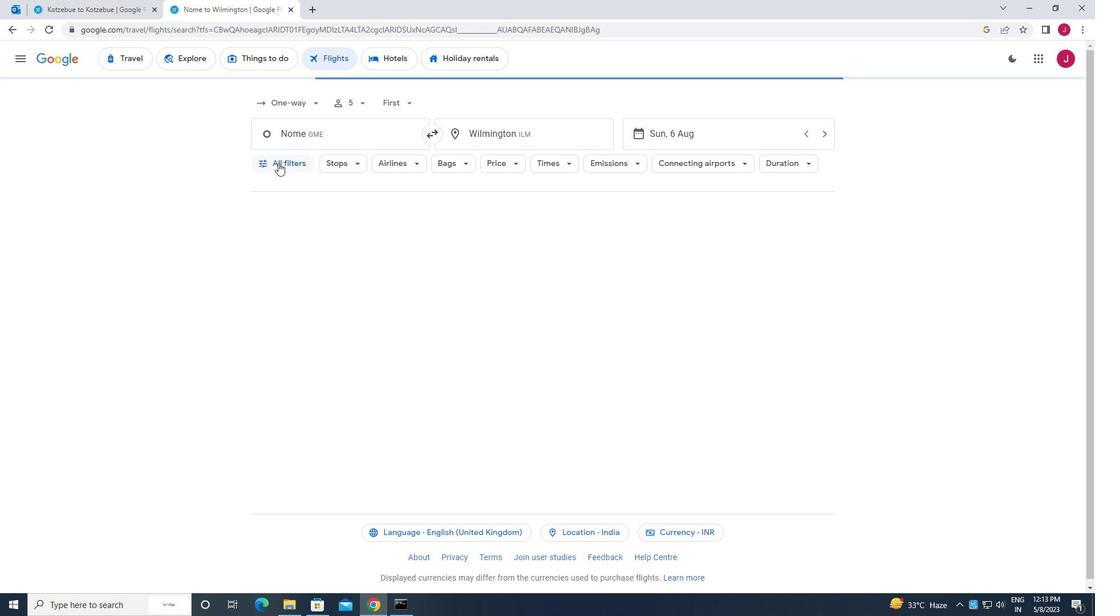 
Action: Mouse moved to (311, 234)
Screenshot: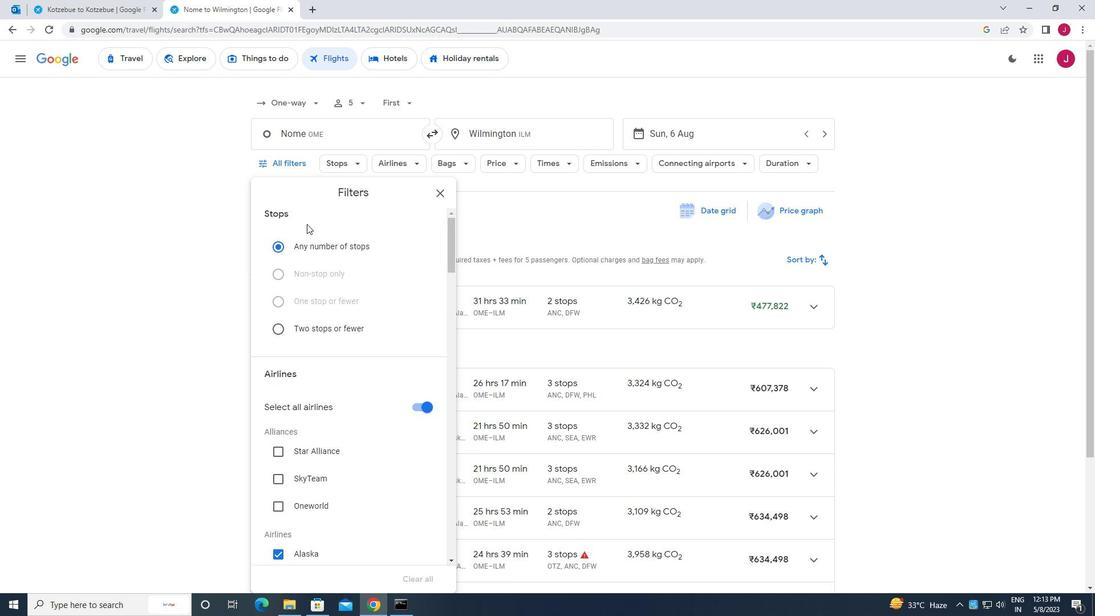 
Action: Mouse scrolled (311, 233) with delta (0, 0)
Screenshot: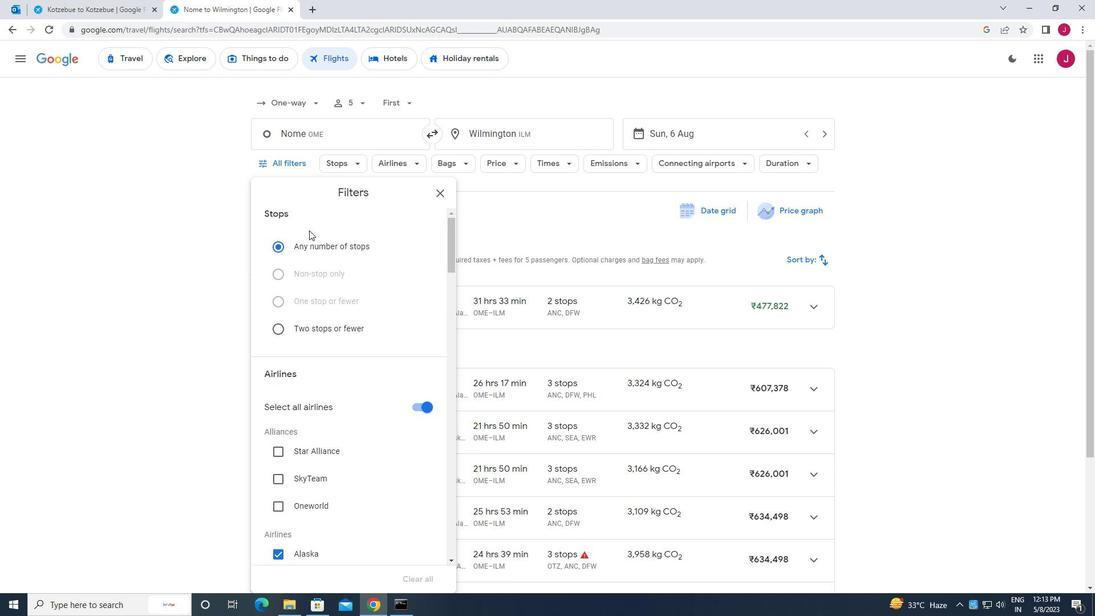 
Action: Mouse scrolled (311, 233) with delta (0, 0)
Screenshot: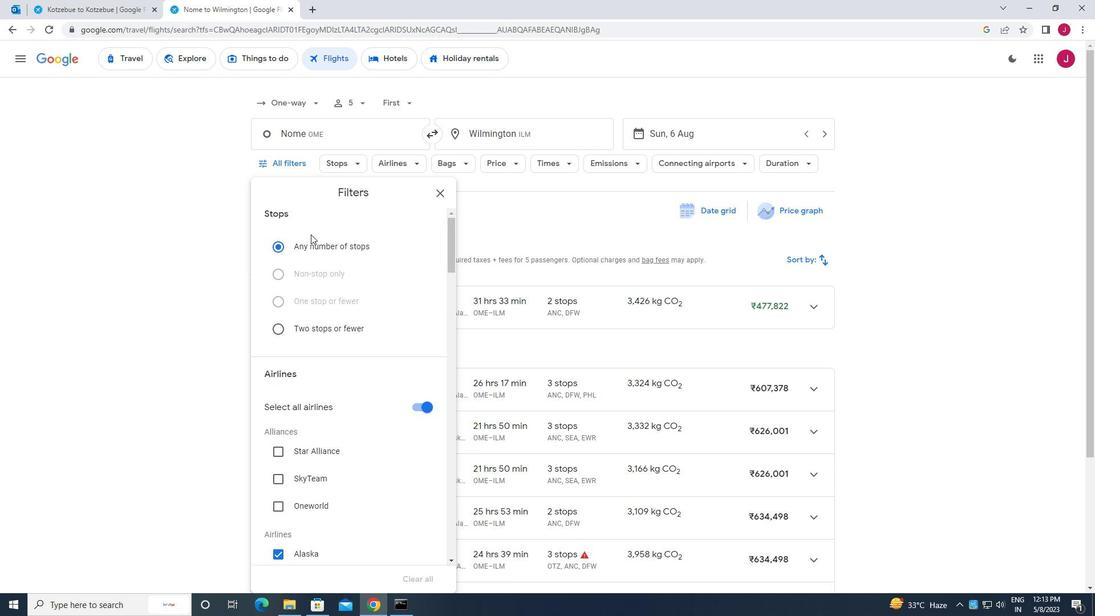 
Action: Mouse scrolled (311, 233) with delta (0, 0)
Screenshot: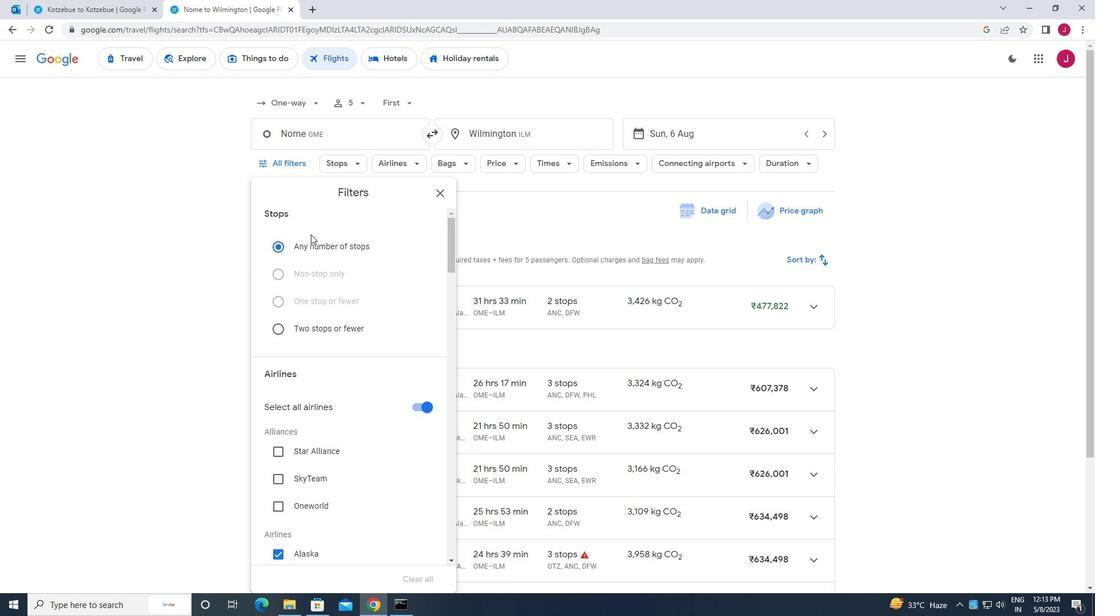 
Action: Mouse moved to (420, 236)
Screenshot: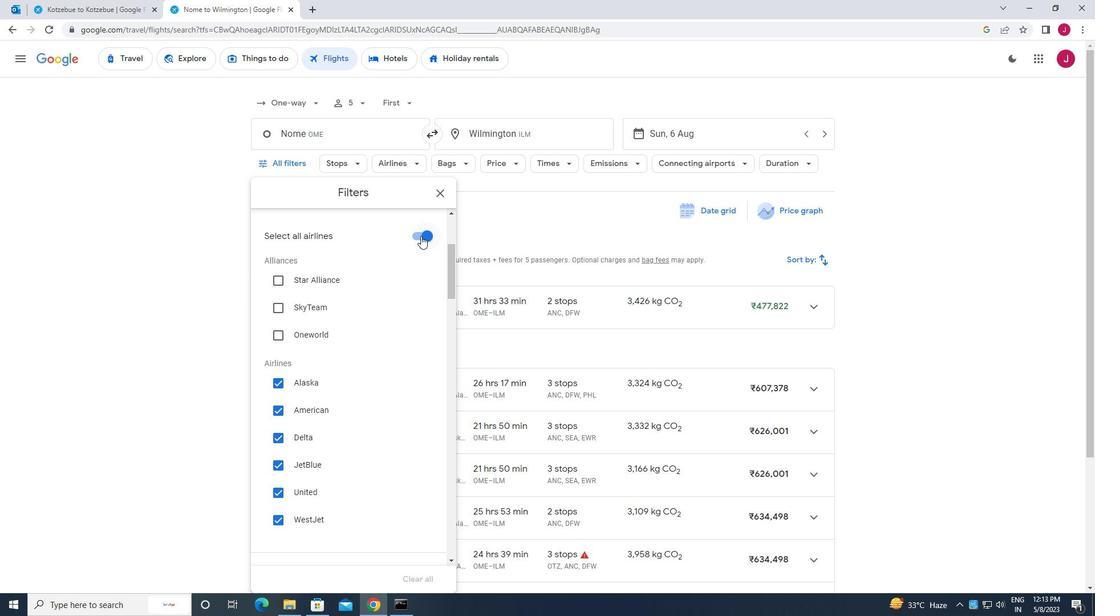 
Action: Mouse pressed left at (420, 236)
Screenshot: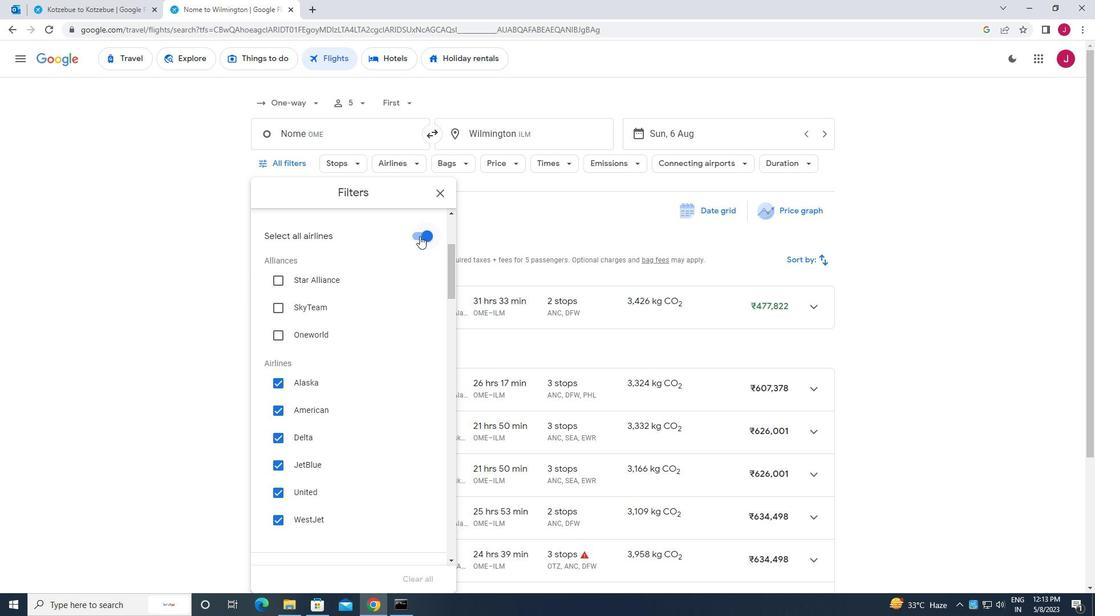 
Action: Mouse moved to (365, 255)
Screenshot: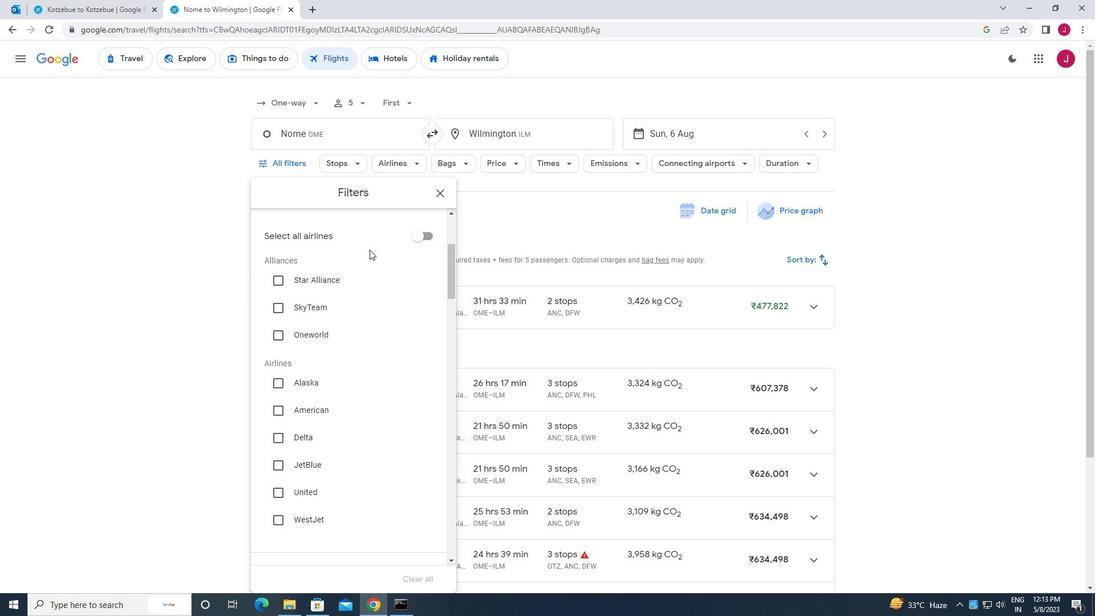 
Action: Mouse scrolled (365, 254) with delta (0, 0)
Screenshot: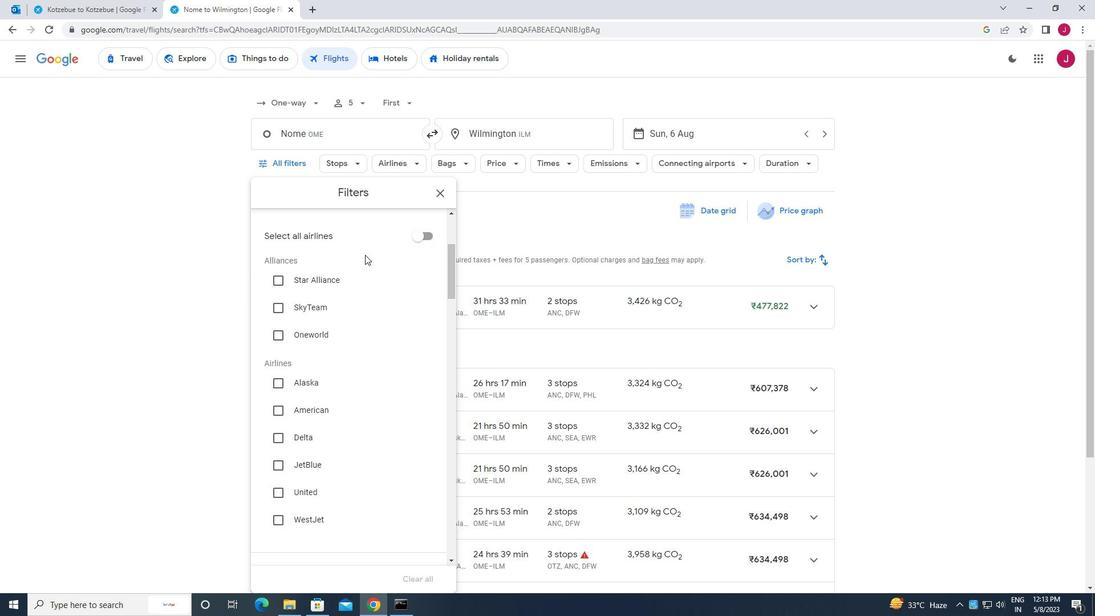 
Action: Mouse moved to (360, 267)
Screenshot: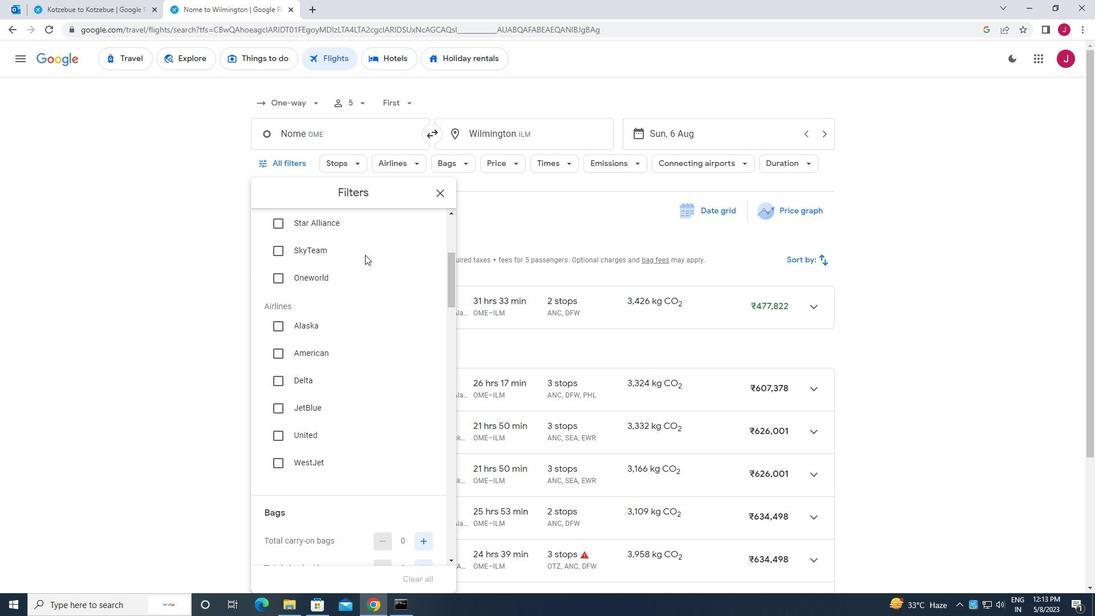 
Action: Mouse scrolled (360, 266) with delta (0, 0)
Screenshot: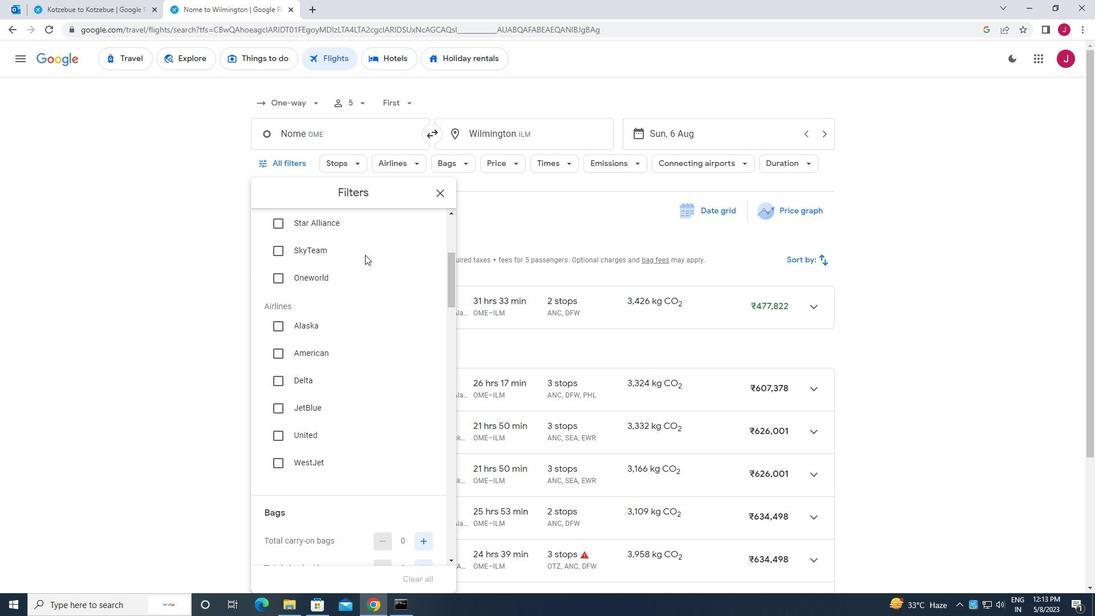 
Action: Mouse moved to (276, 345)
Screenshot: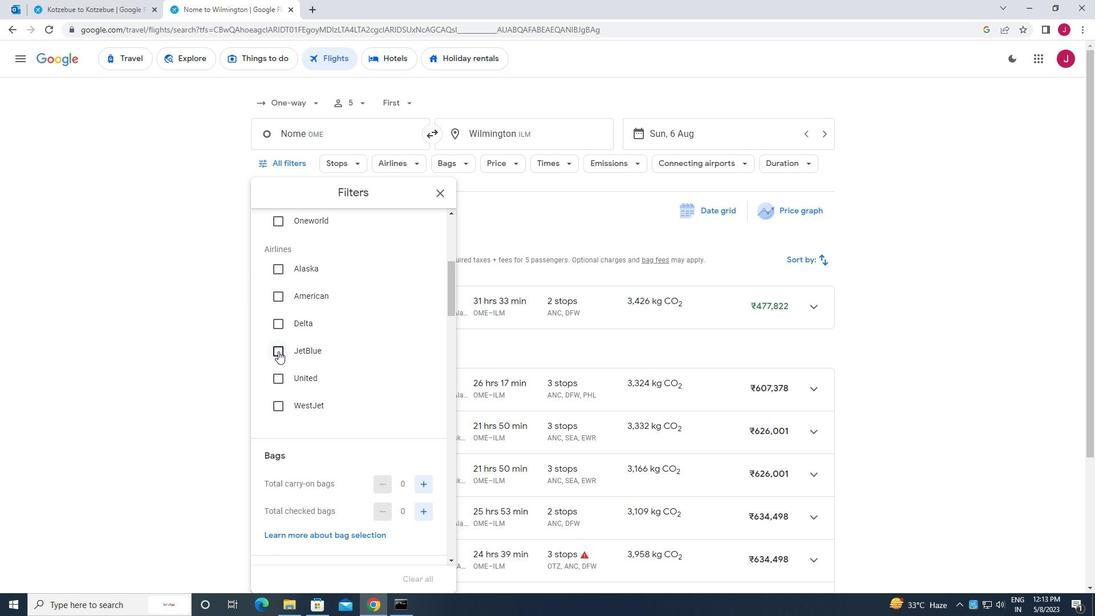 
Action: Mouse pressed left at (276, 345)
Screenshot: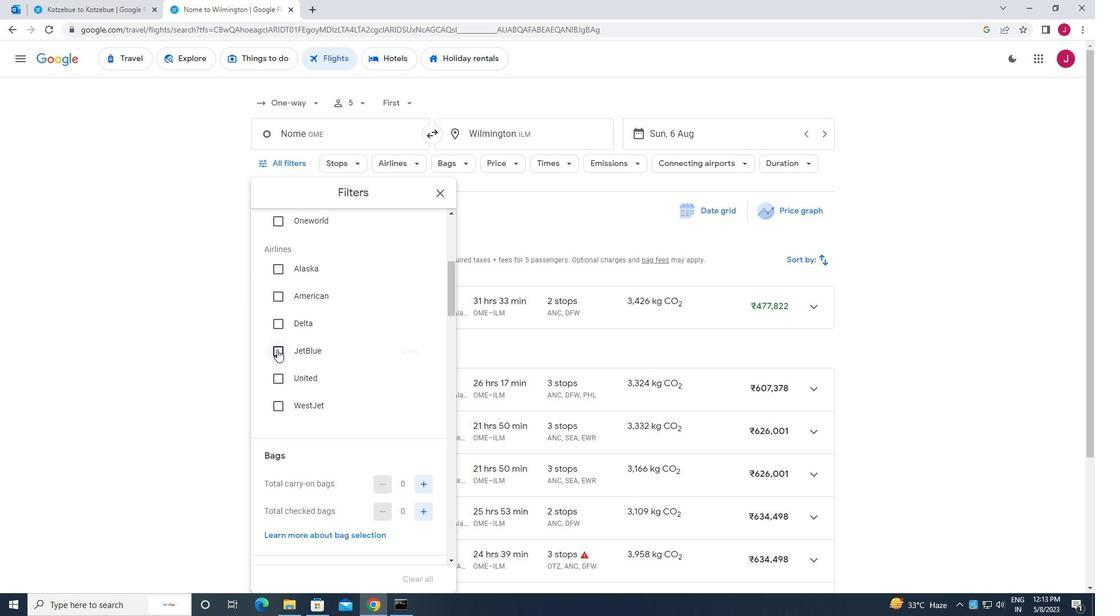 
Action: Mouse moved to (343, 336)
Screenshot: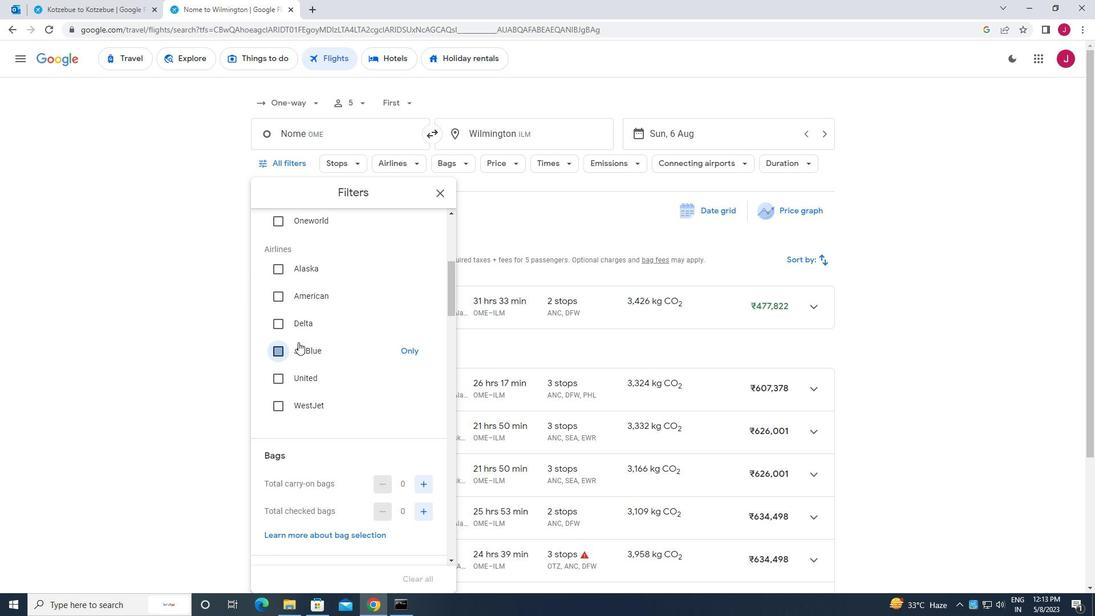 
Action: Mouse scrolled (343, 335) with delta (0, 0)
Screenshot: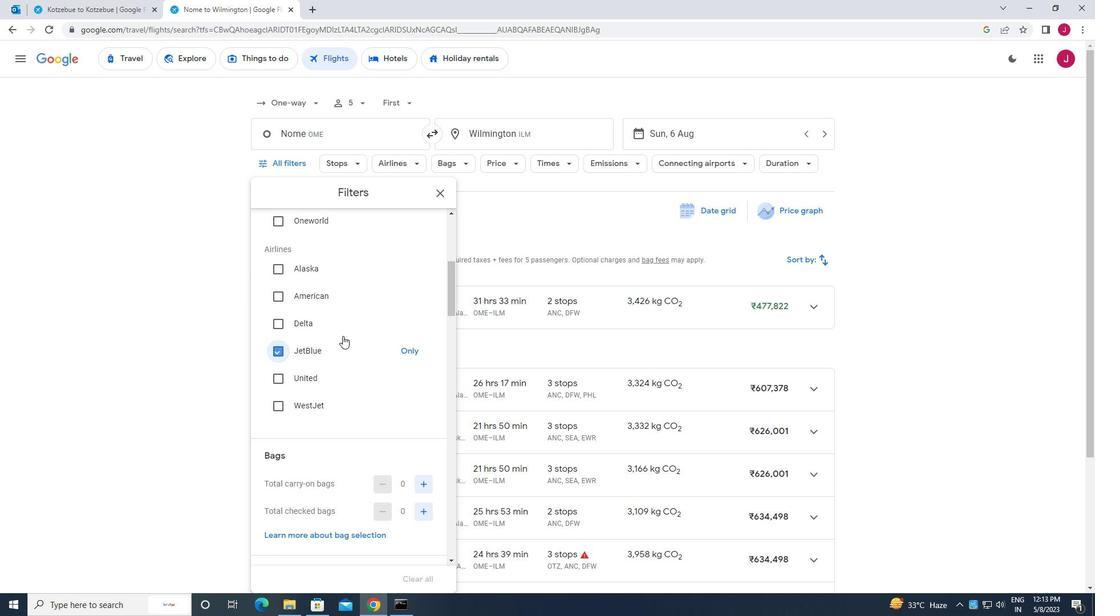 
Action: Mouse scrolled (343, 335) with delta (0, 0)
Screenshot: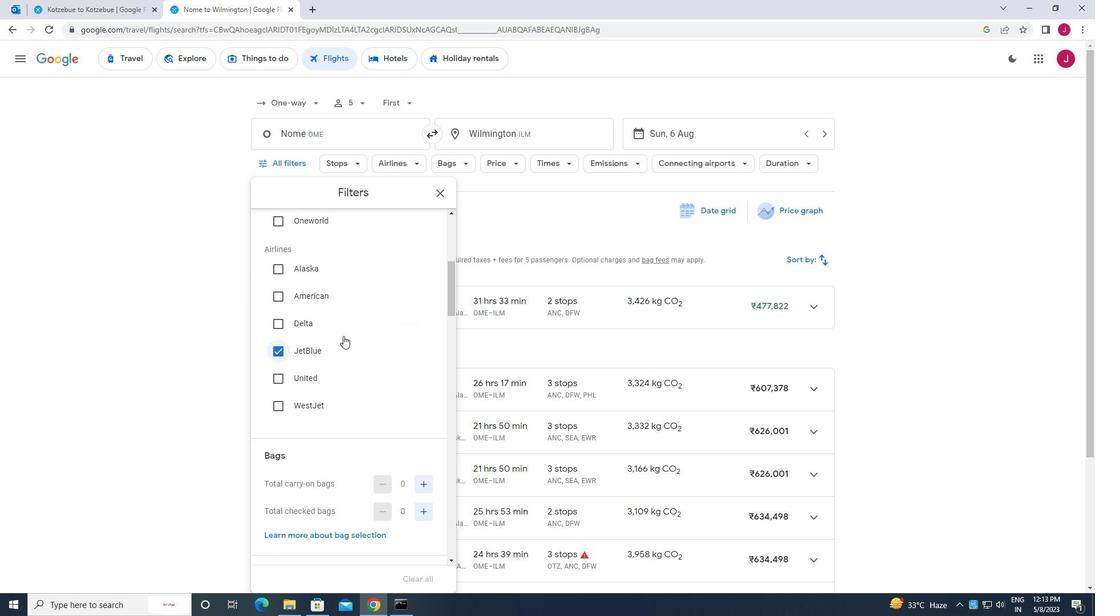 
Action: Mouse scrolled (343, 335) with delta (0, 0)
Screenshot: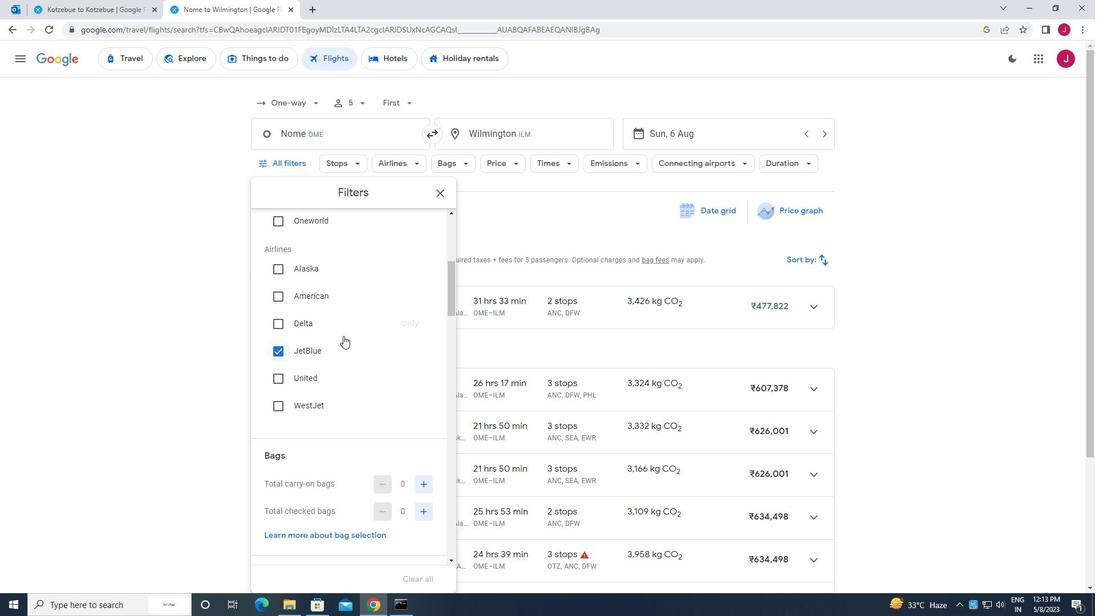
Action: Mouse scrolled (343, 335) with delta (0, 0)
Screenshot: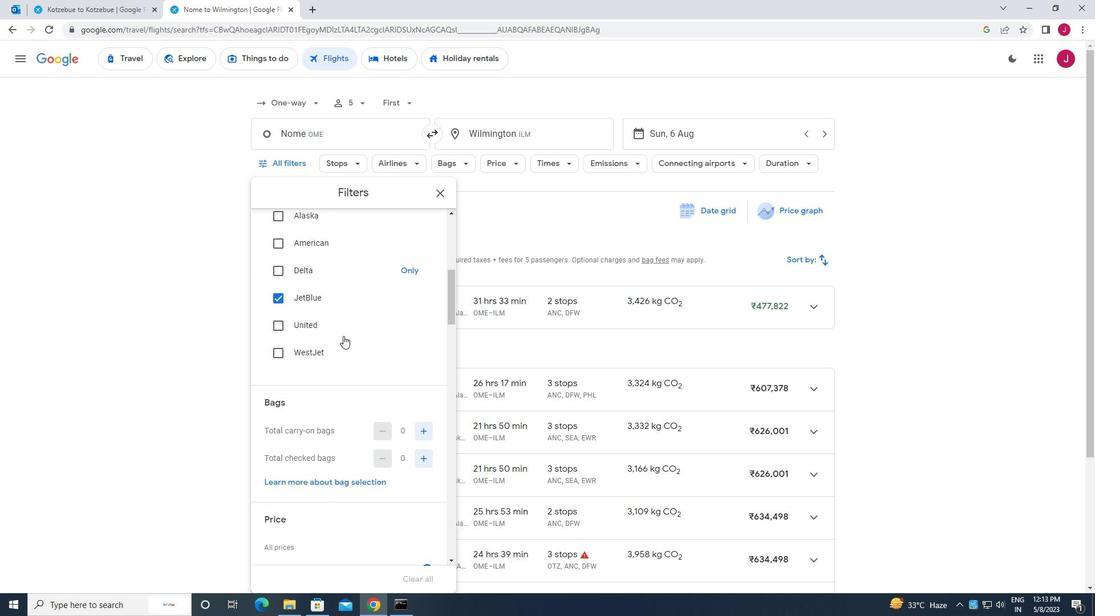 
Action: Mouse moved to (421, 283)
Screenshot: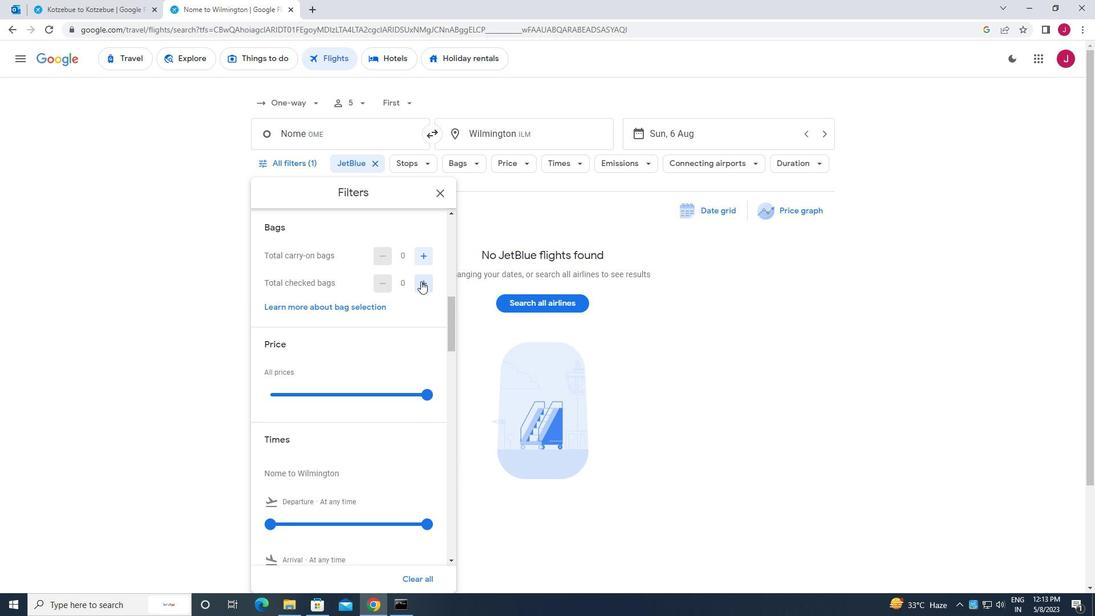 
Action: Mouse pressed left at (421, 283)
Screenshot: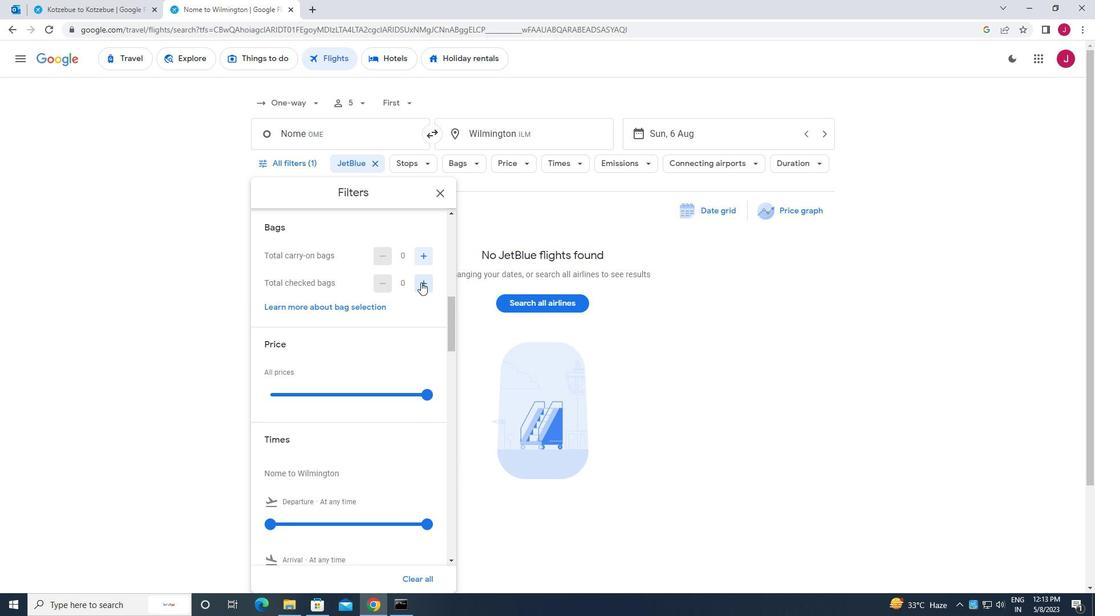 
Action: Mouse pressed left at (421, 283)
Screenshot: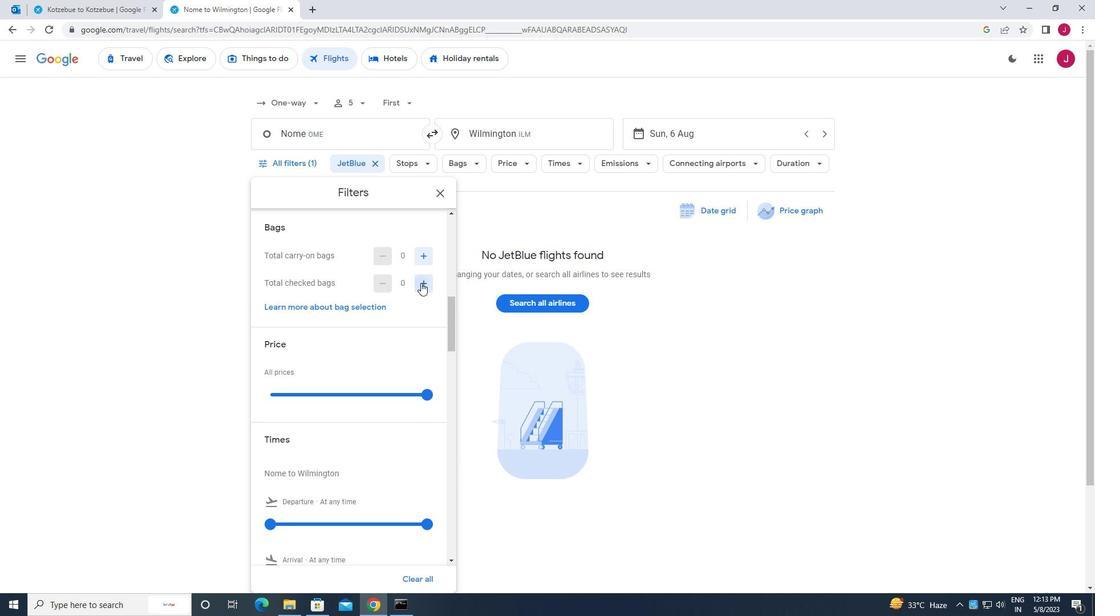 
Action: Mouse pressed left at (421, 283)
Screenshot: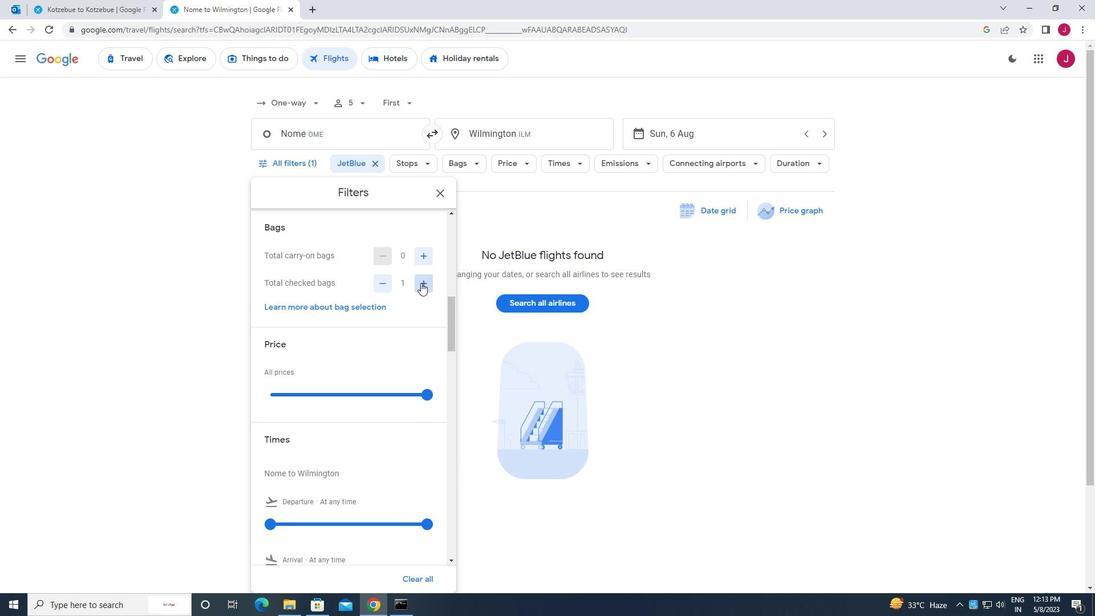 
Action: Mouse pressed left at (421, 283)
Screenshot: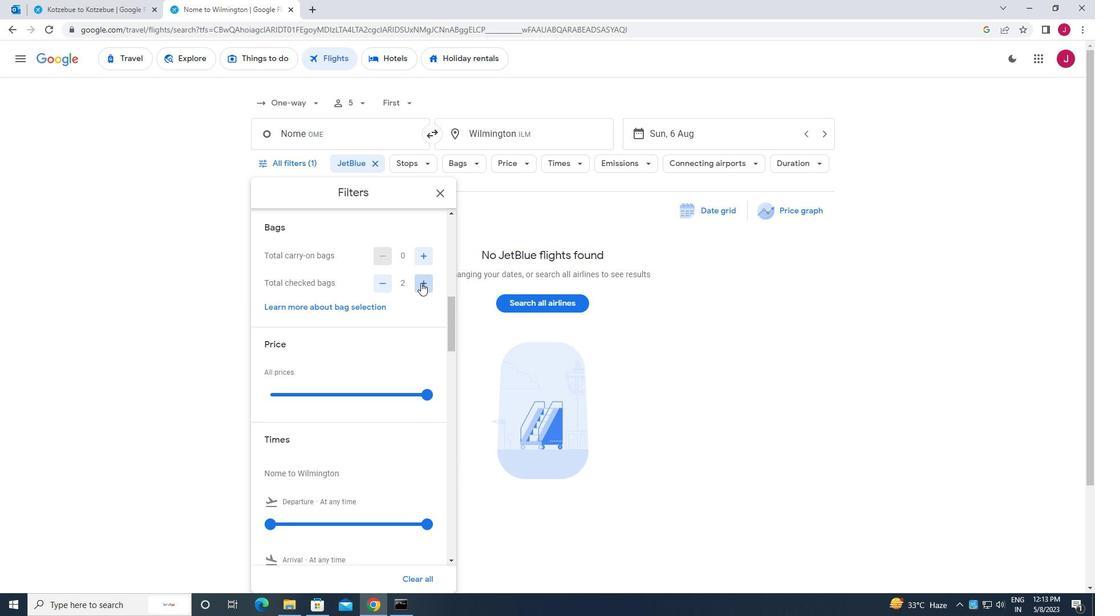 
Action: Mouse moved to (381, 285)
Screenshot: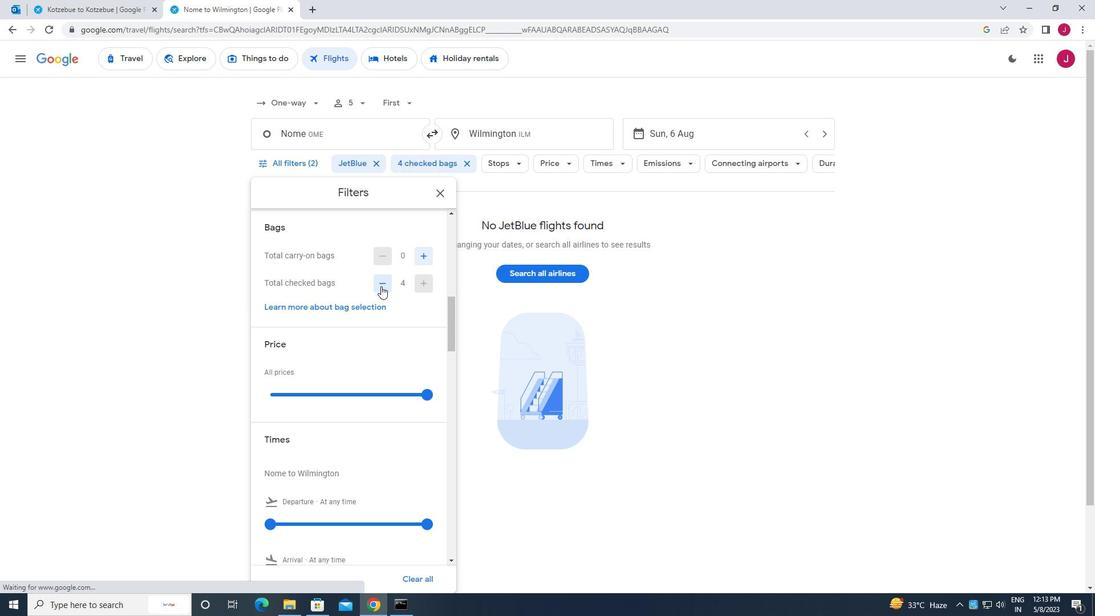 
Action: Mouse pressed left at (381, 285)
Screenshot: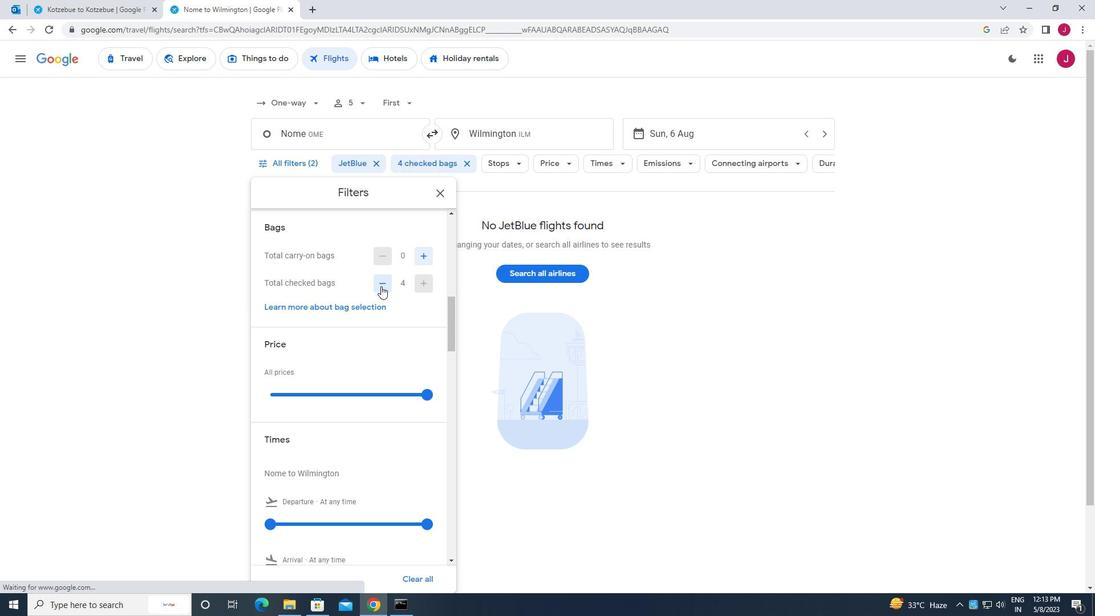 
Action: Mouse moved to (397, 304)
Screenshot: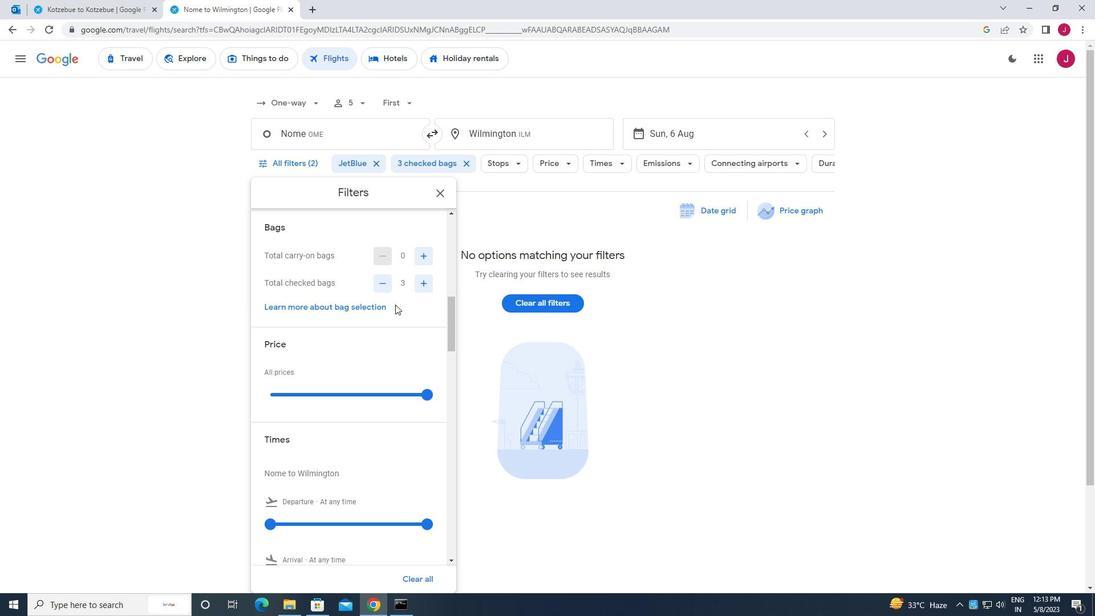 
Action: Mouse scrolled (397, 303) with delta (0, 0)
Screenshot: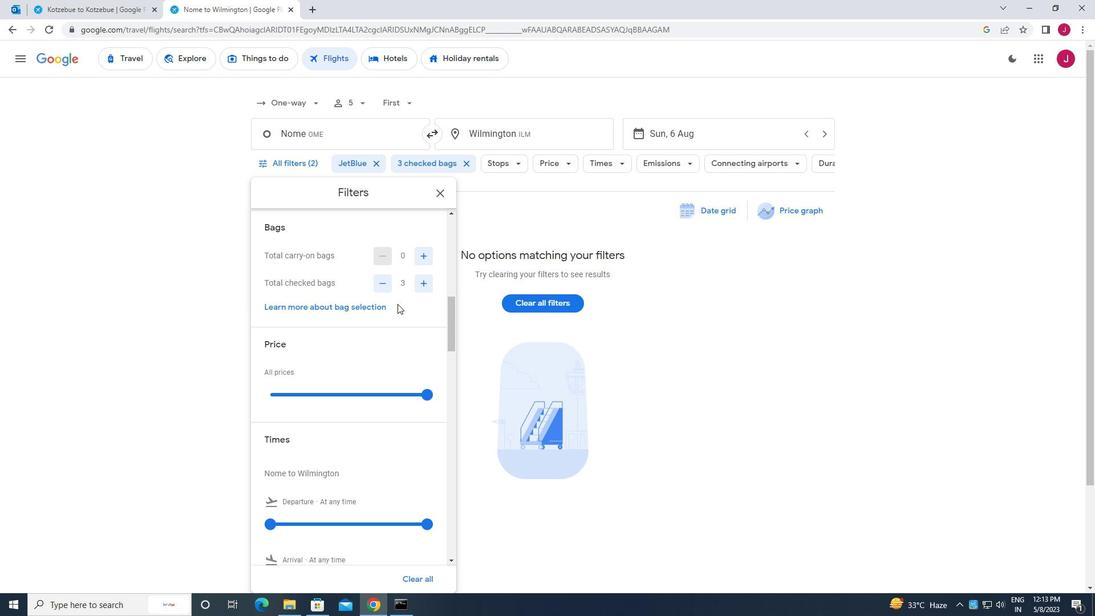 
Action: Mouse moved to (430, 337)
Screenshot: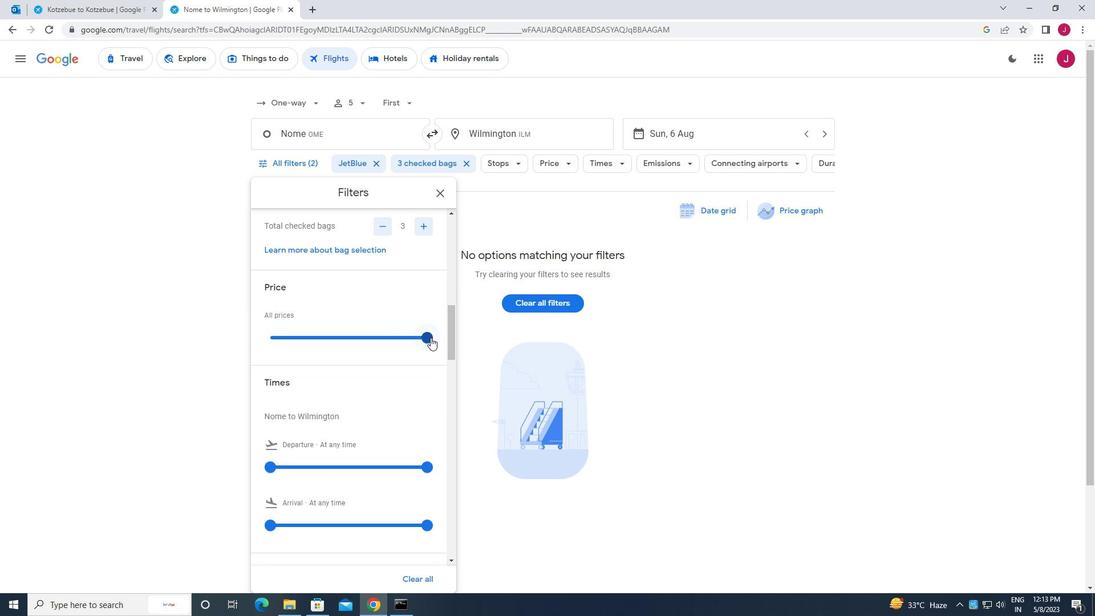 
Action: Mouse pressed left at (430, 337)
Screenshot: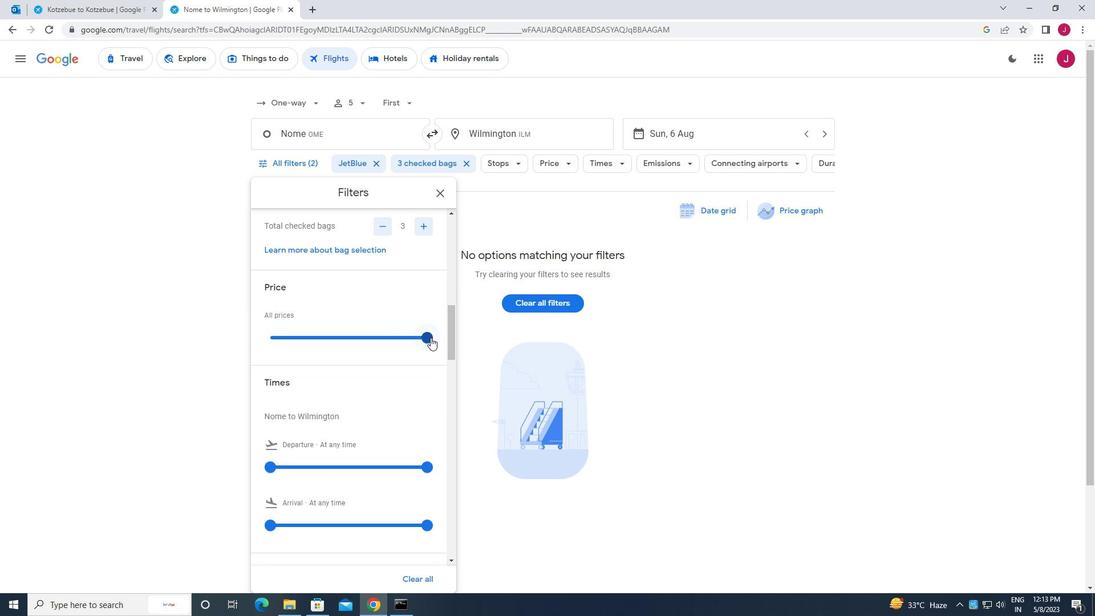 
Action: Mouse moved to (361, 333)
Screenshot: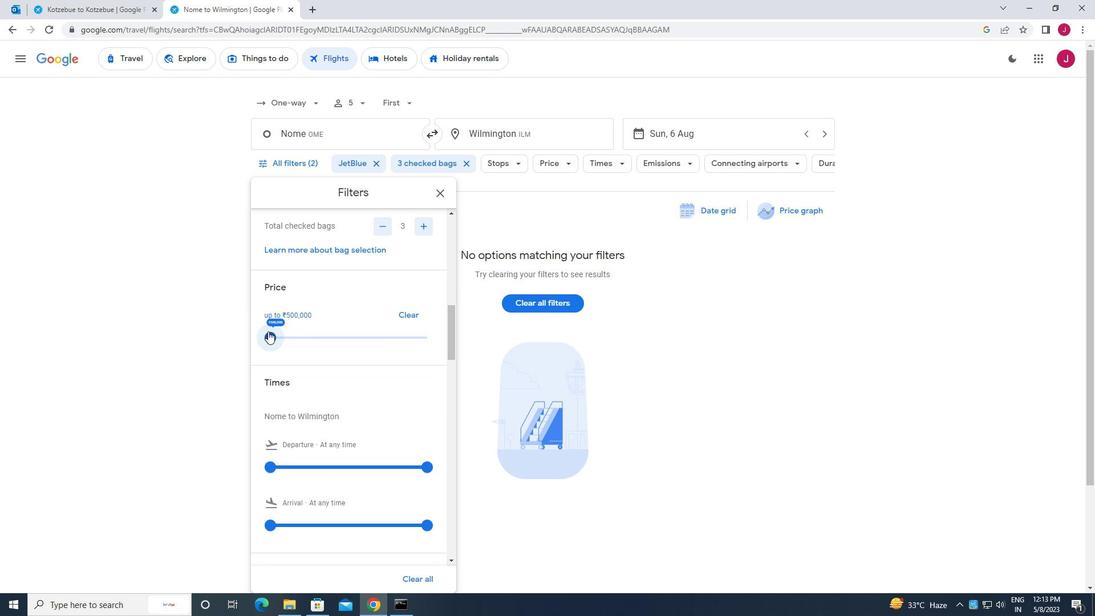 
Action: Mouse scrolled (361, 333) with delta (0, 0)
Screenshot: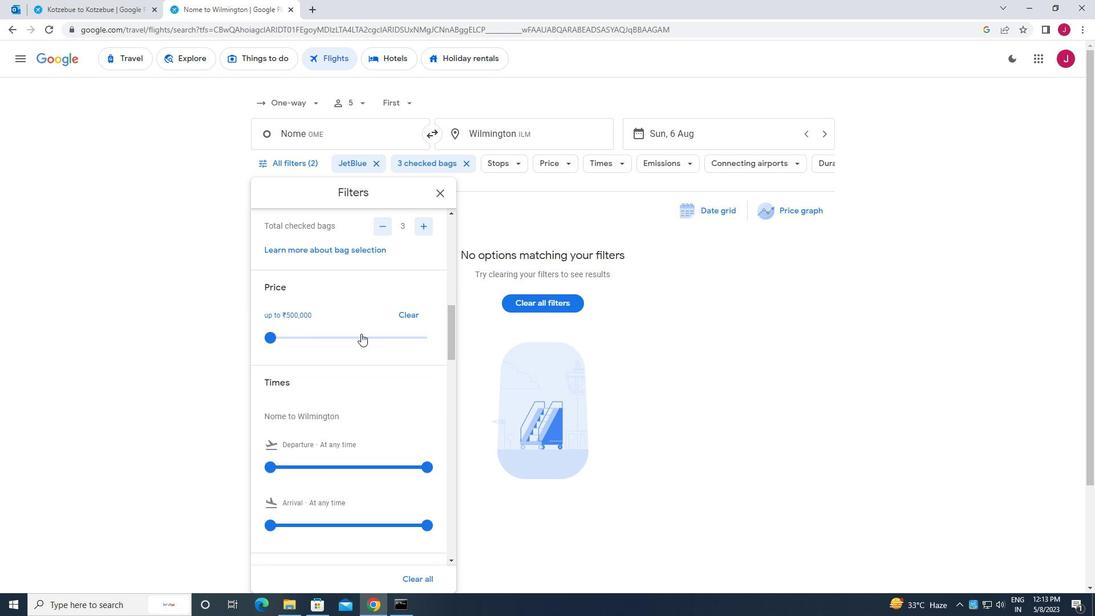 
Action: Mouse scrolled (361, 333) with delta (0, 0)
Screenshot: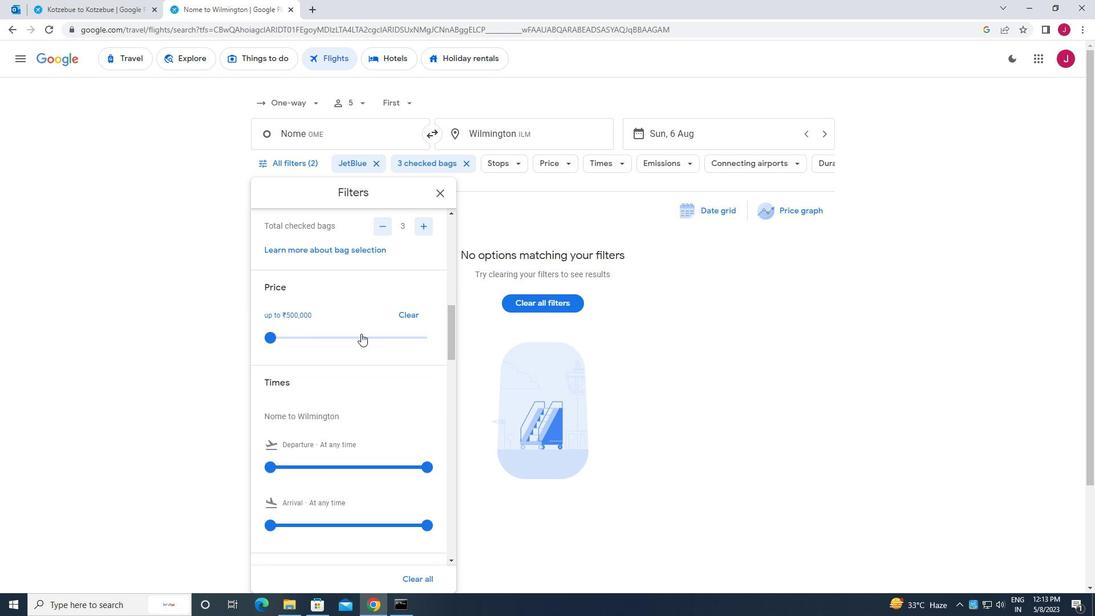 
Action: Mouse scrolled (361, 333) with delta (0, 0)
Screenshot: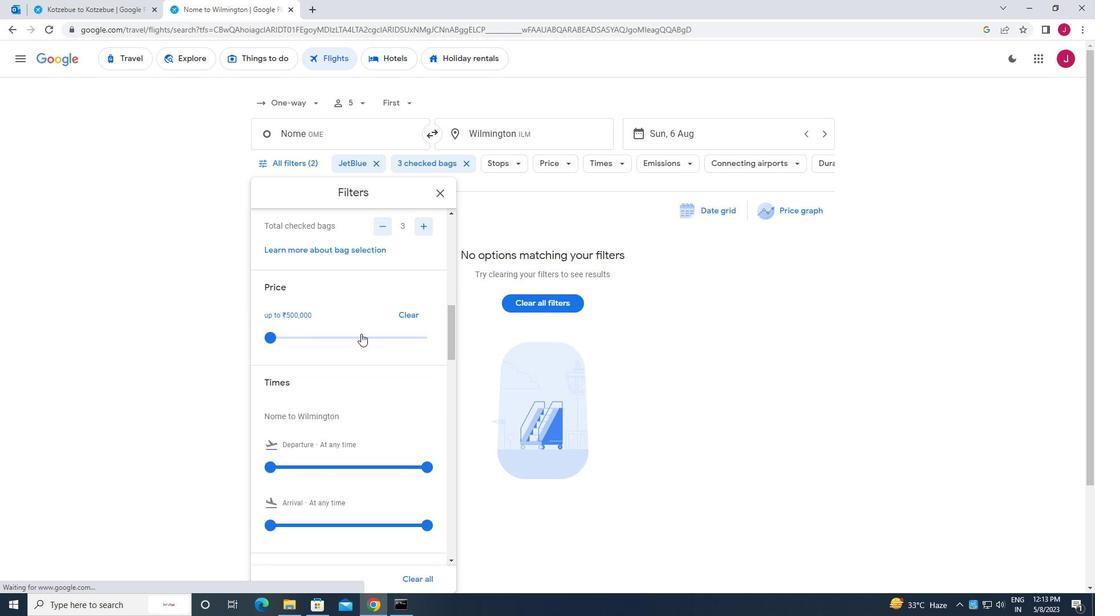 
Action: Mouse moved to (266, 297)
Screenshot: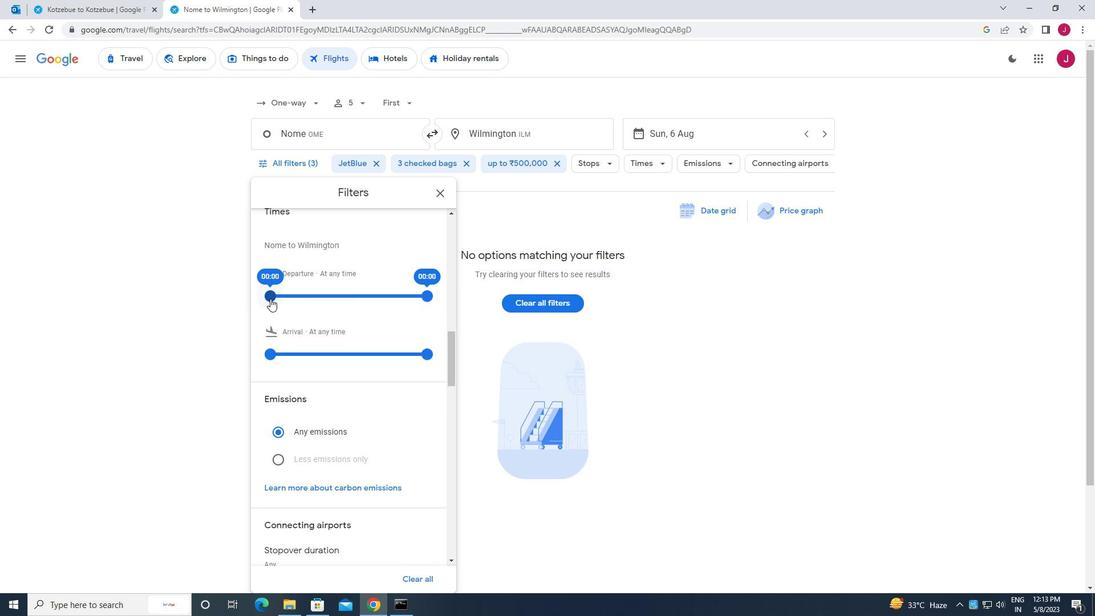 
Action: Mouse pressed left at (266, 297)
Screenshot: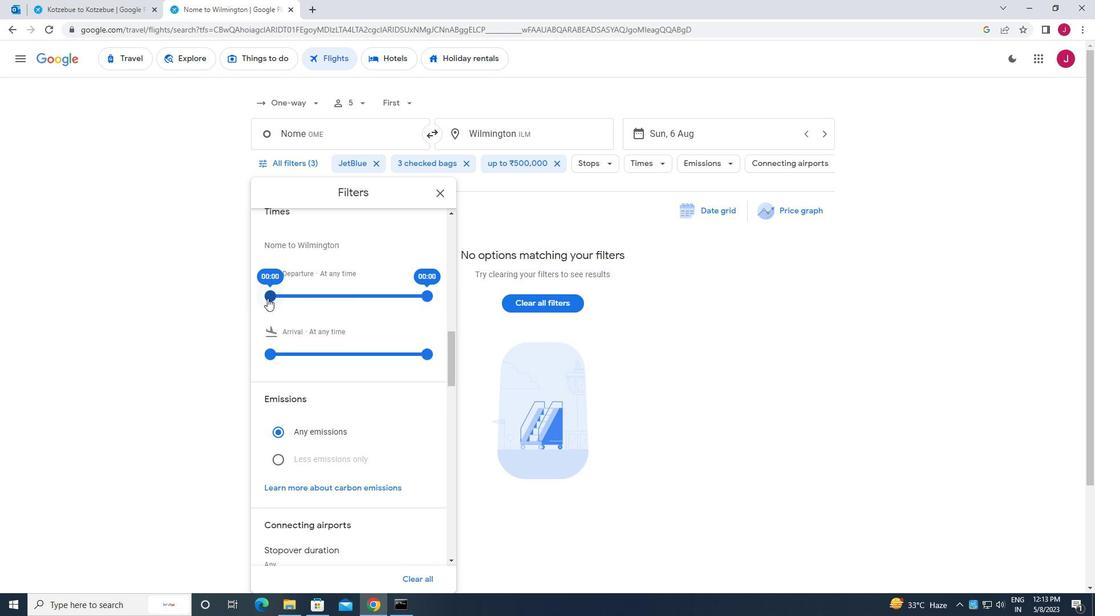 
Action: Mouse moved to (430, 297)
Screenshot: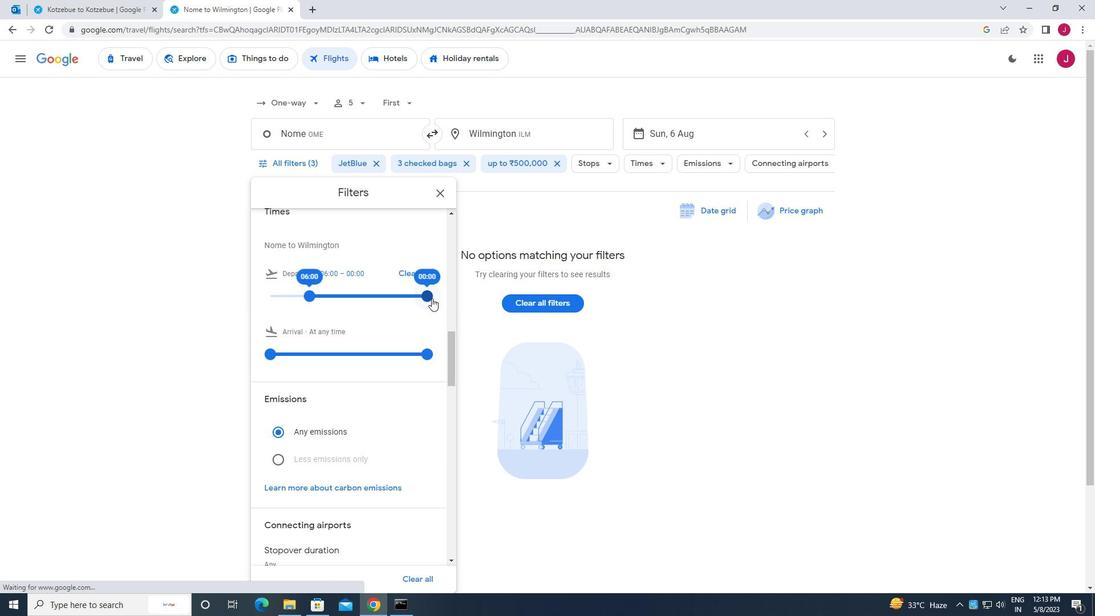 
Action: Mouse pressed left at (430, 297)
Screenshot: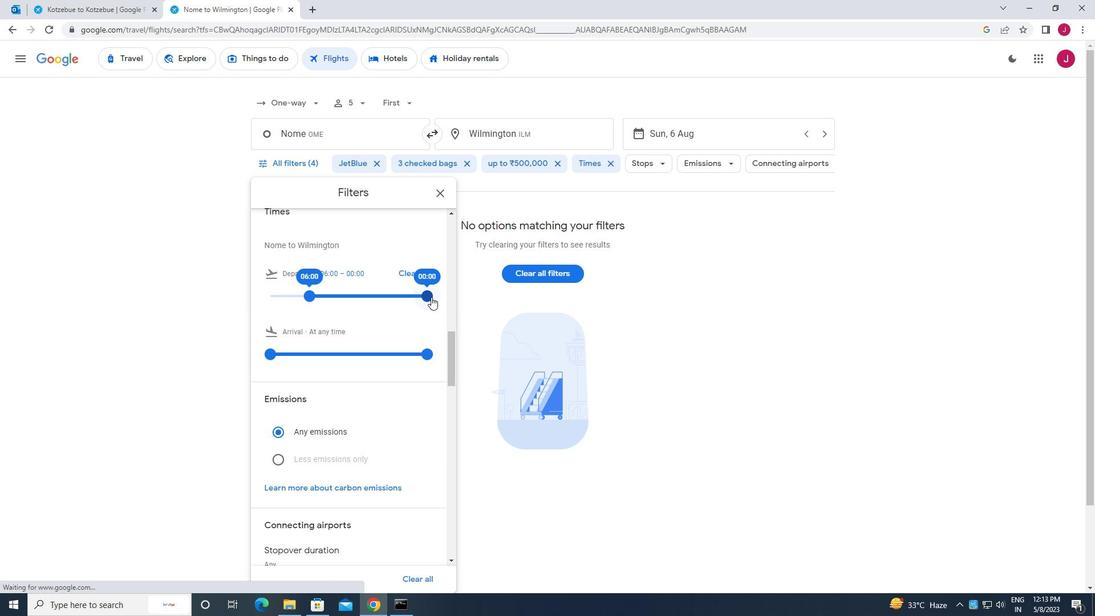 
Action: Mouse moved to (441, 193)
Screenshot: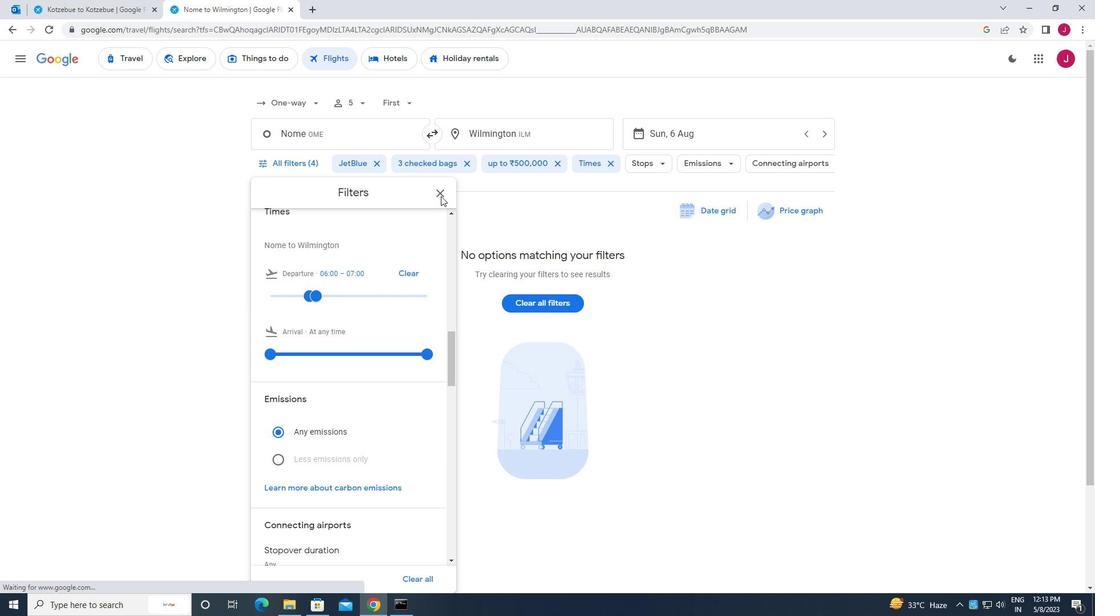 
Action: Mouse pressed left at (441, 193)
Screenshot: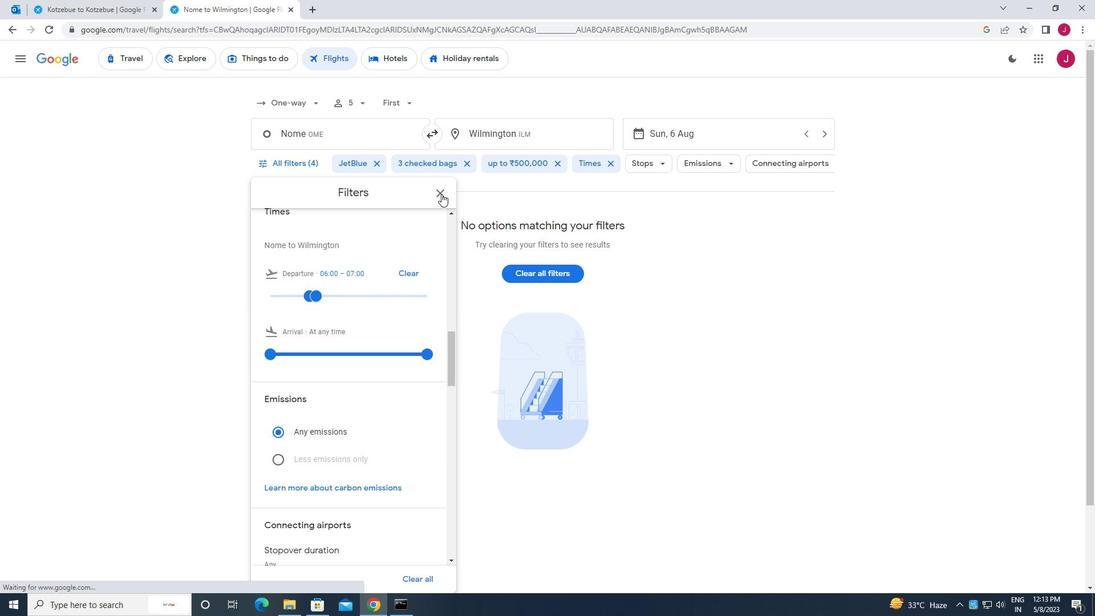 
